 Task: Find a hotel in Laem Sing, Thailand, for 1 guest from 6th to 10th September, with a price range of ₹9000 to ₹17000 and 1 bedroom.
Action: Mouse moved to (565, 126)
Screenshot: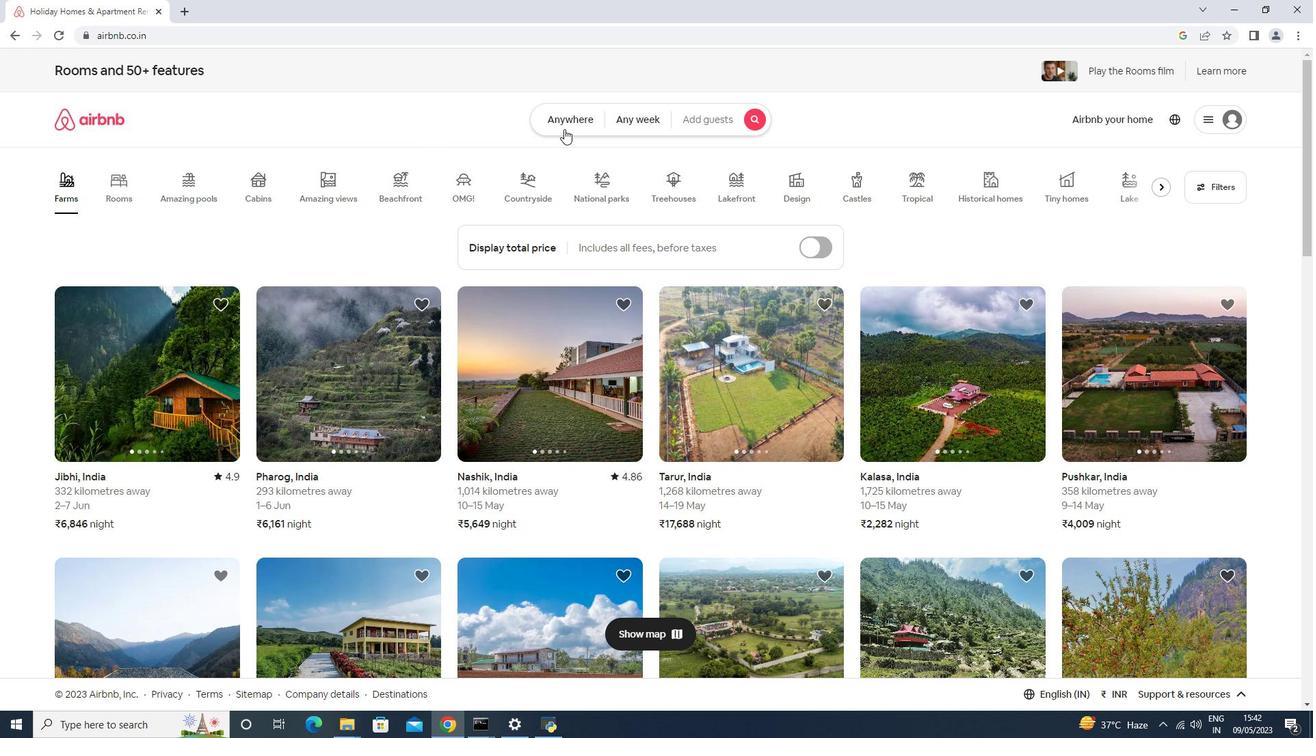 
Action: Mouse pressed left at (565, 126)
Screenshot: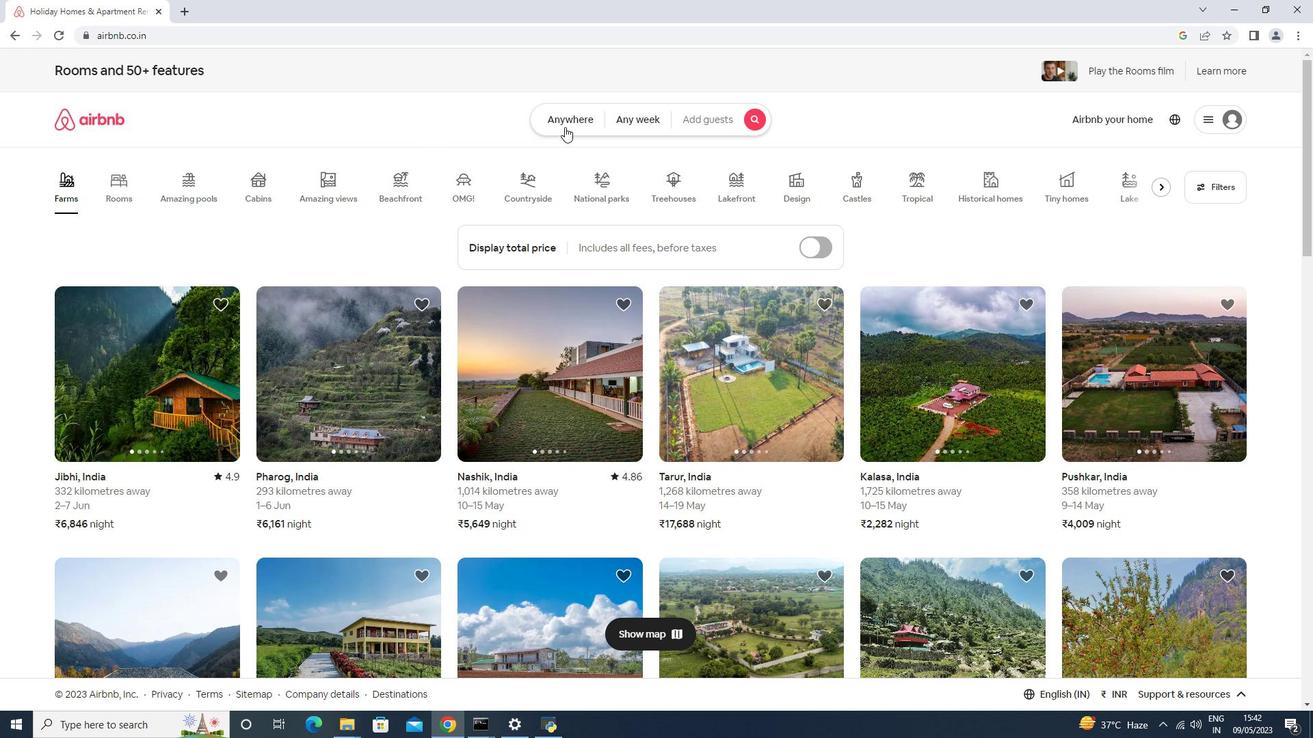
Action: Mouse moved to (435, 175)
Screenshot: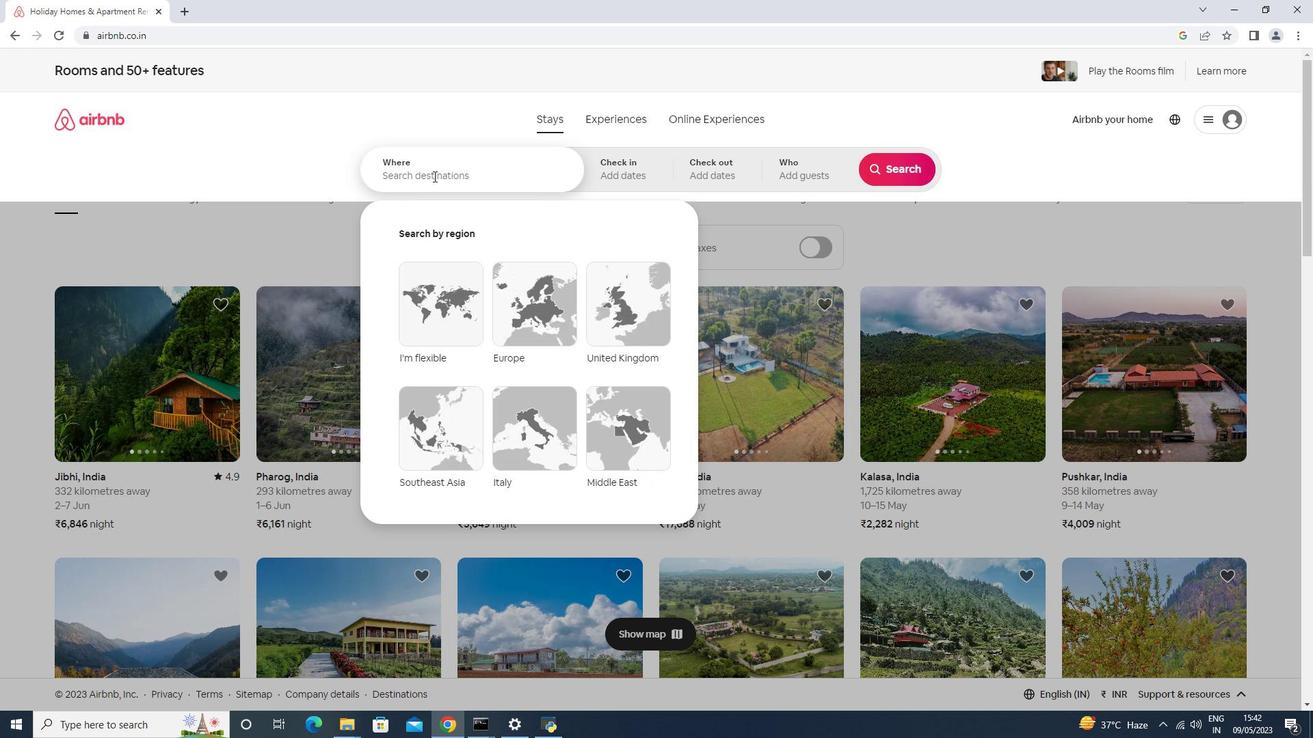 
Action: Mouse pressed left at (435, 175)
Screenshot: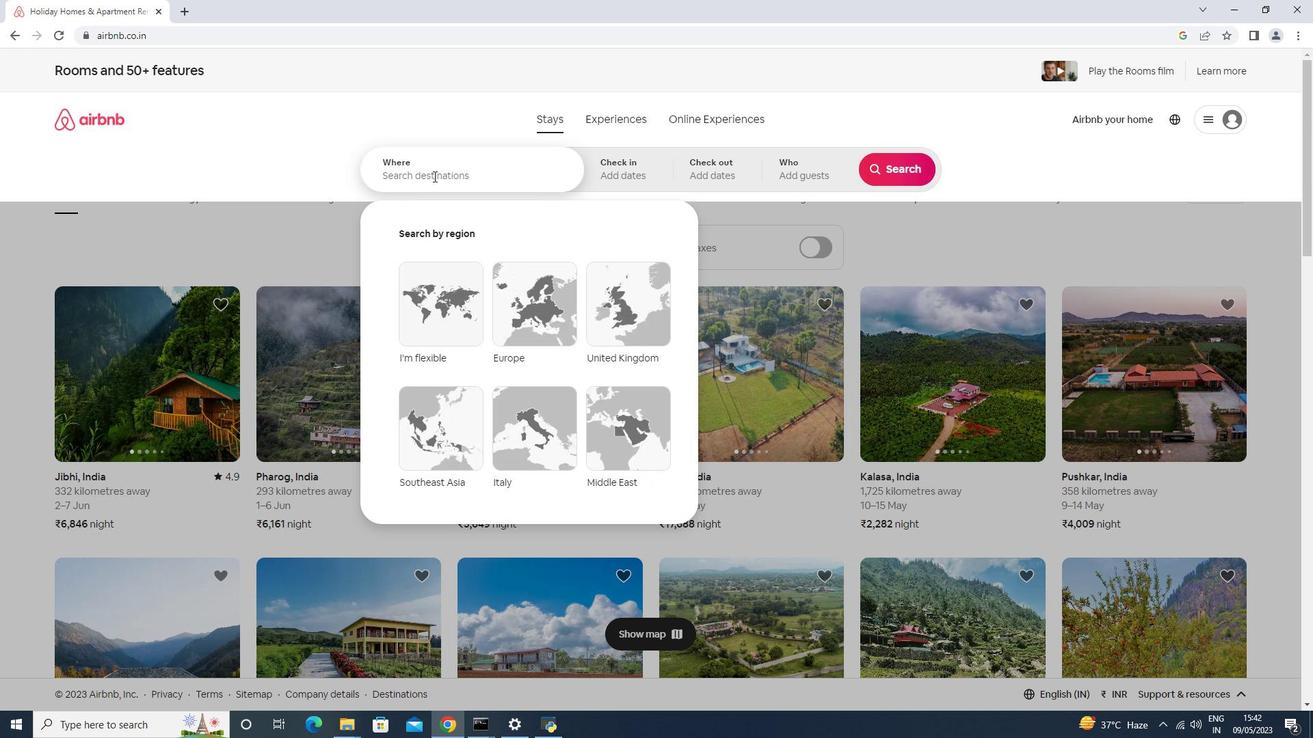 
Action: Key pressed <Key.shift>Leam<Key.space>sin,<Key.space><Key.shift>TH<Key.backspace>hailand<Key.enter>
Screenshot: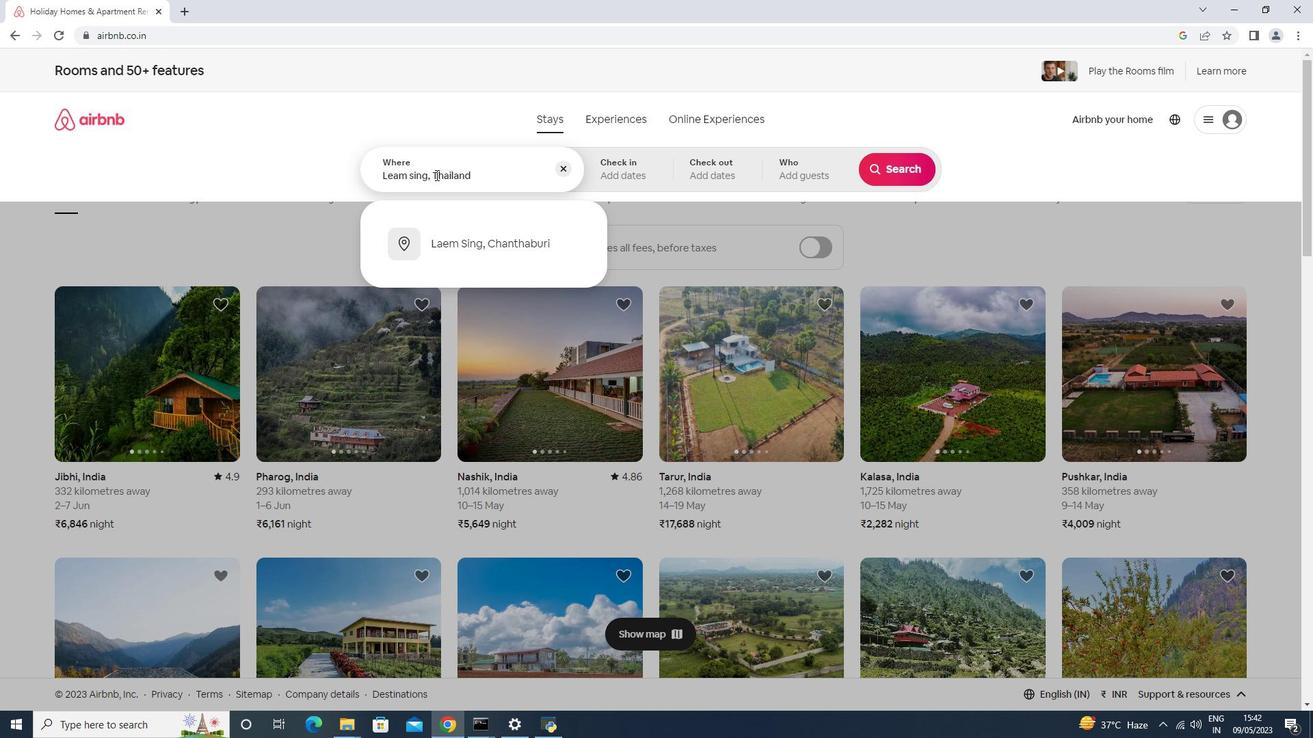 
Action: Mouse moved to (894, 281)
Screenshot: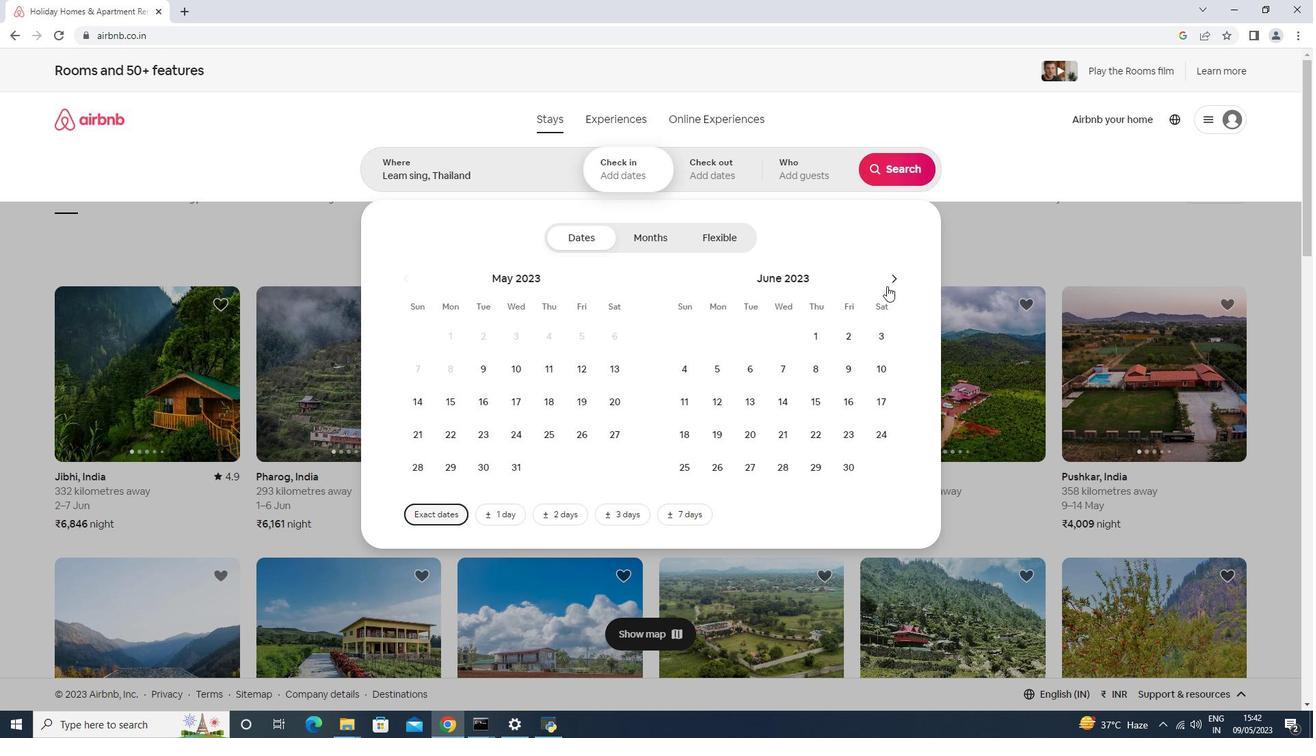 
Action: Mouse pressed left at (894, 281)
Screenshot: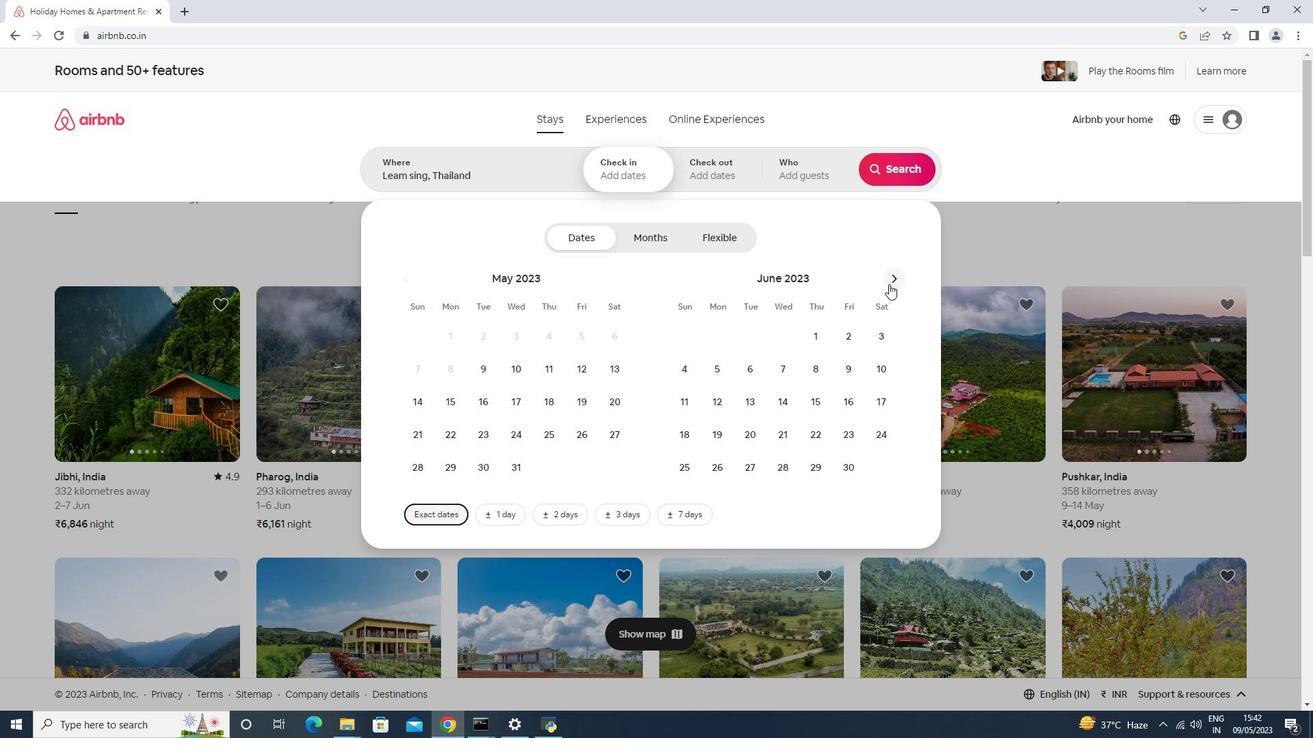 
Action: Mouse pressed left at (894, 281)
Screenshot: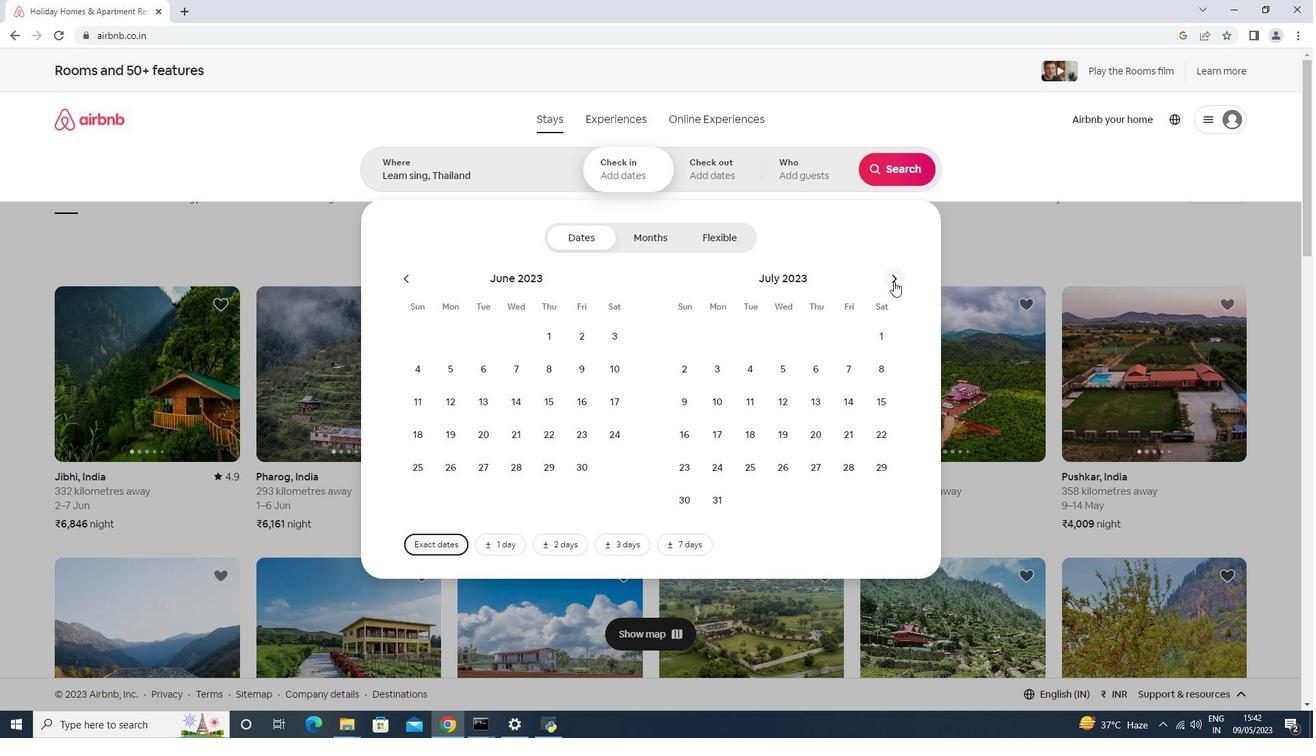 
Action: Mouse pressed left at (894, 281)
Screenshot: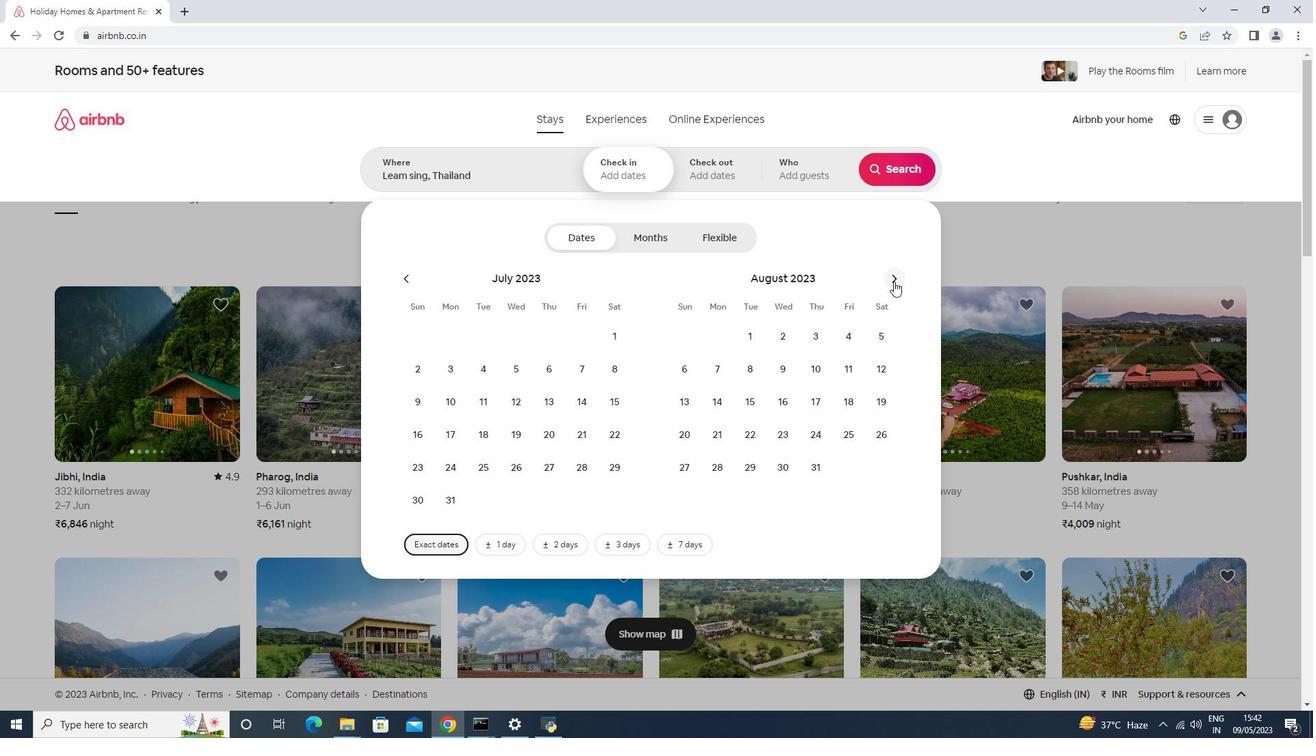 
Action: Mouse moved to (791, 370)
Screenshot: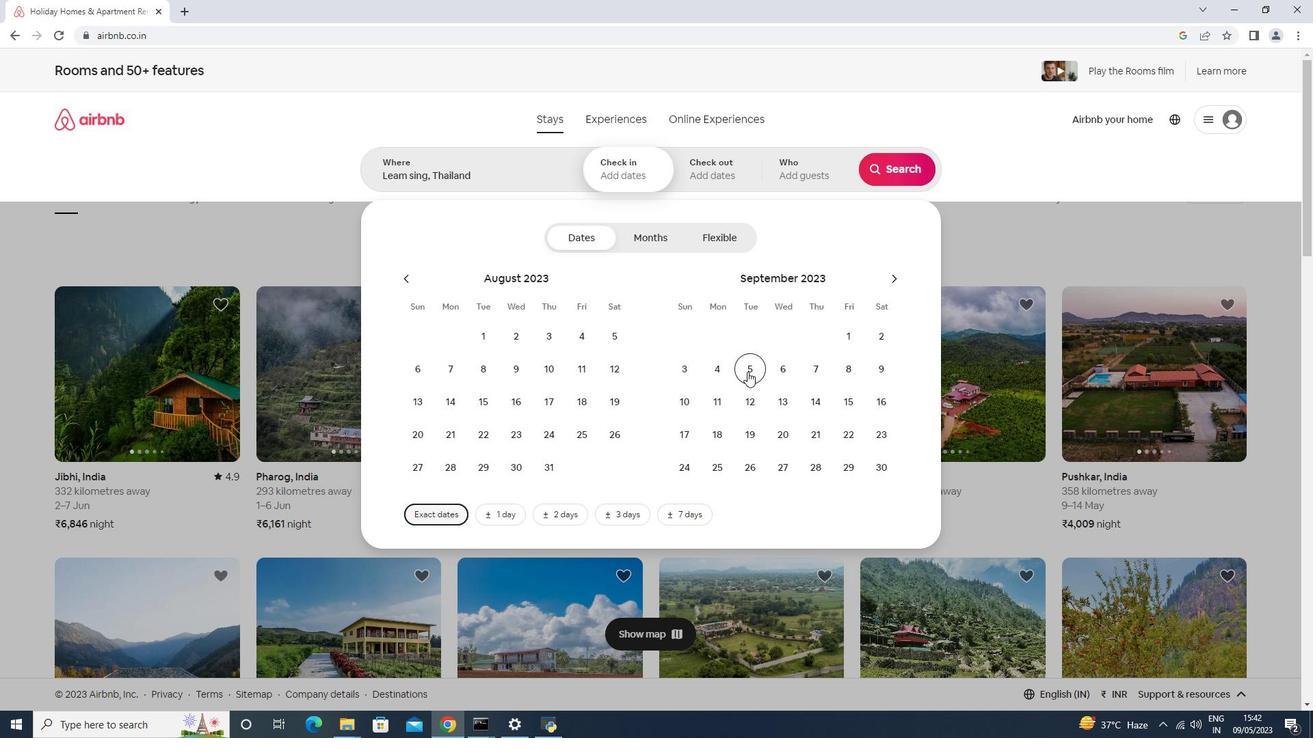 
Action: Mouse pressed left at (791, 370)
Screenshot: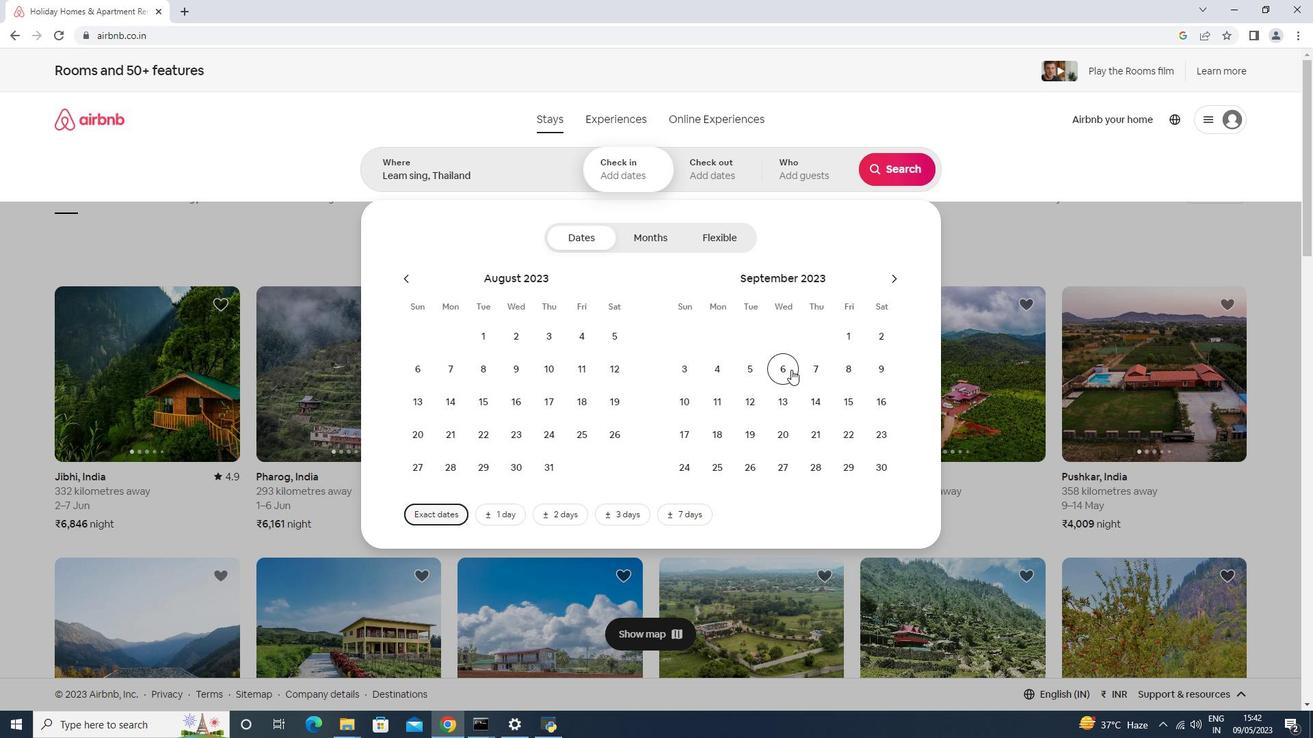 
Action: Mouse moved to (677, 405)
Screenshot: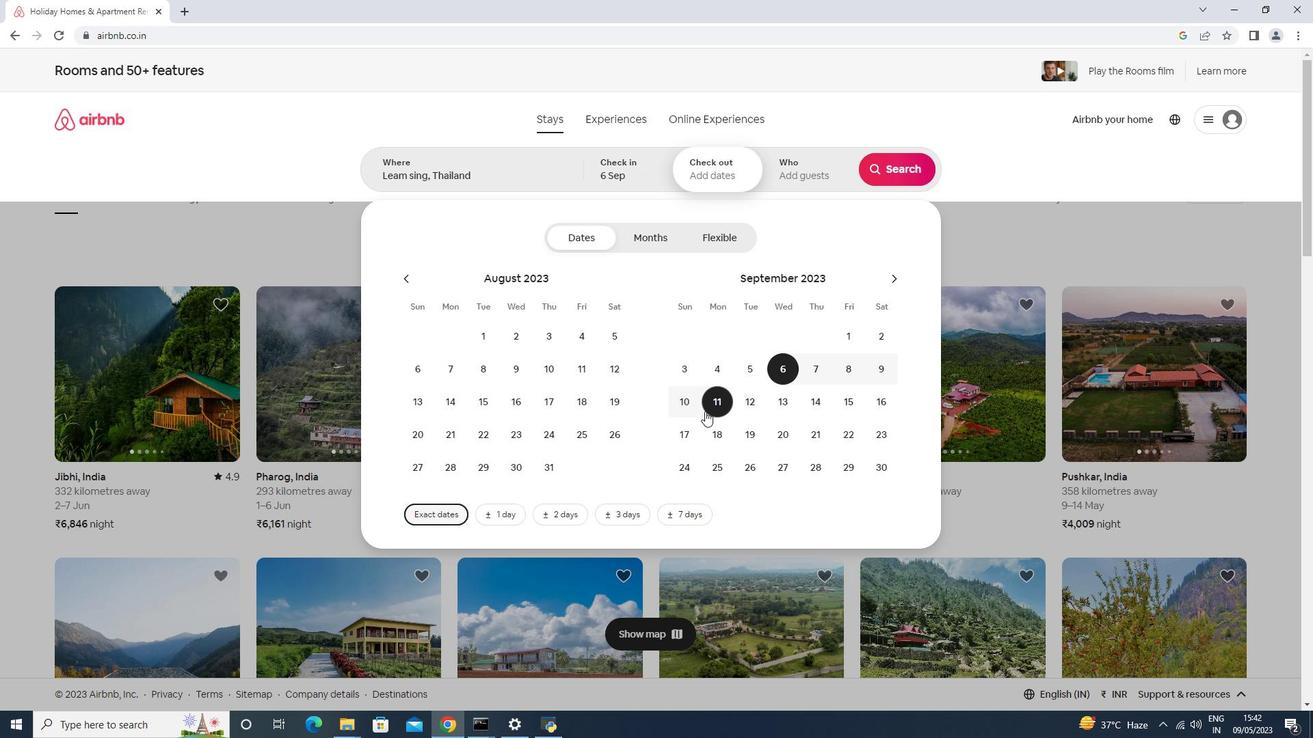 
Action: Mouse pressed left at (677, 405)
Screenshot: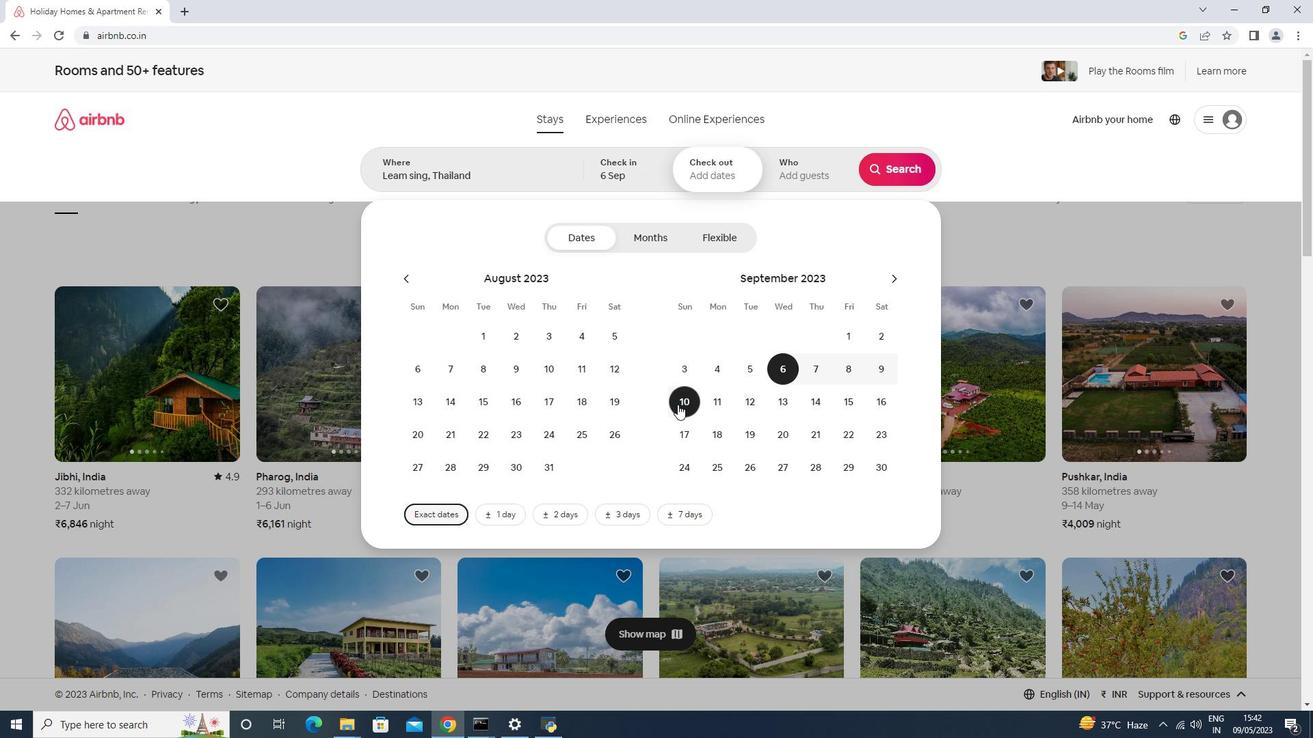 
Action: Mouse moved to (803, 184)
Screenshot: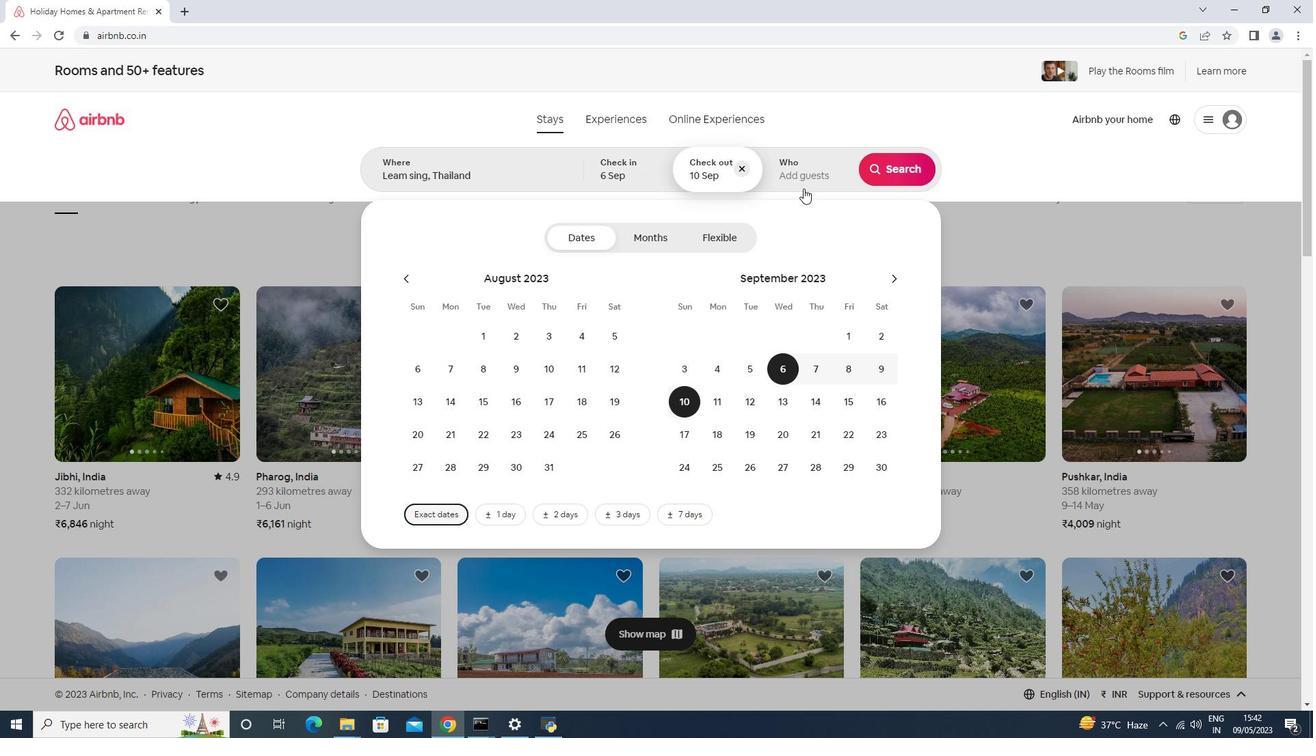 
Action: Mouse pressed left at (803, 184)
Screenshot: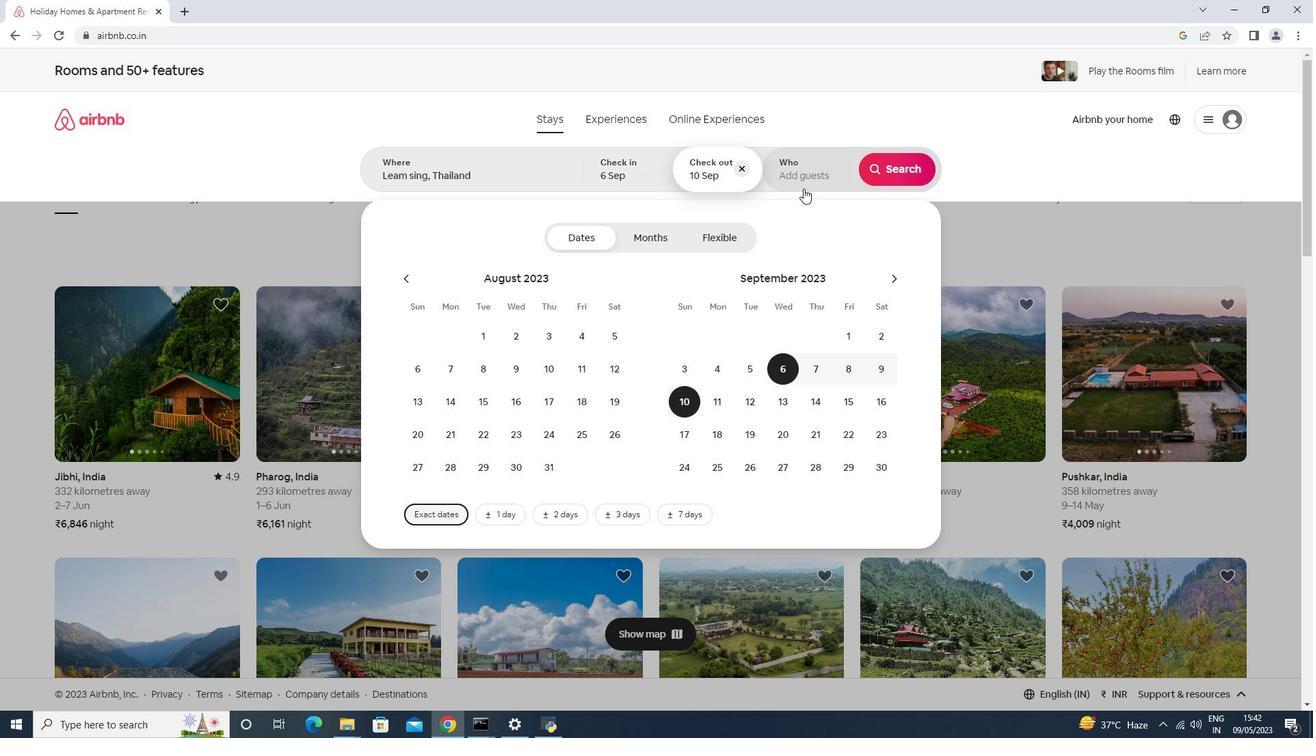 
Action: Mouse moved to (907, 244)
Screenshot: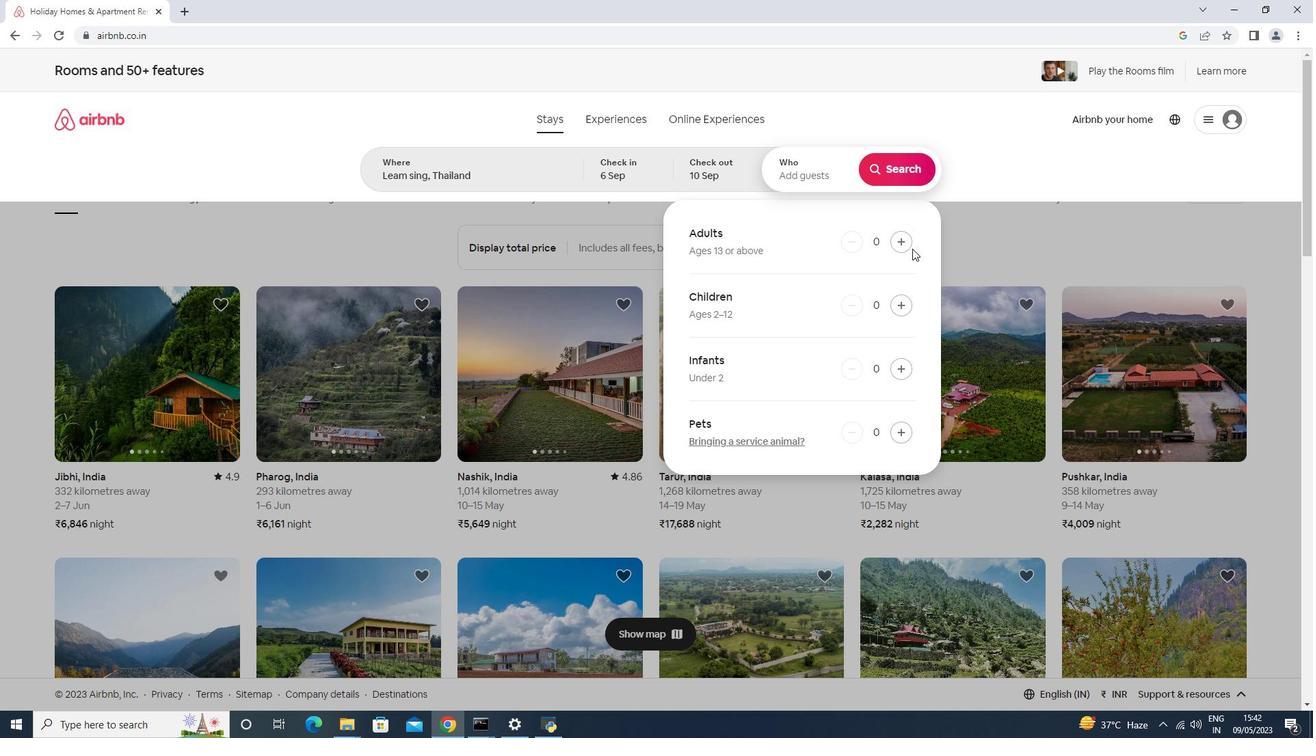 
Action: Mouse pressed left at (907, 244)
Screenshot: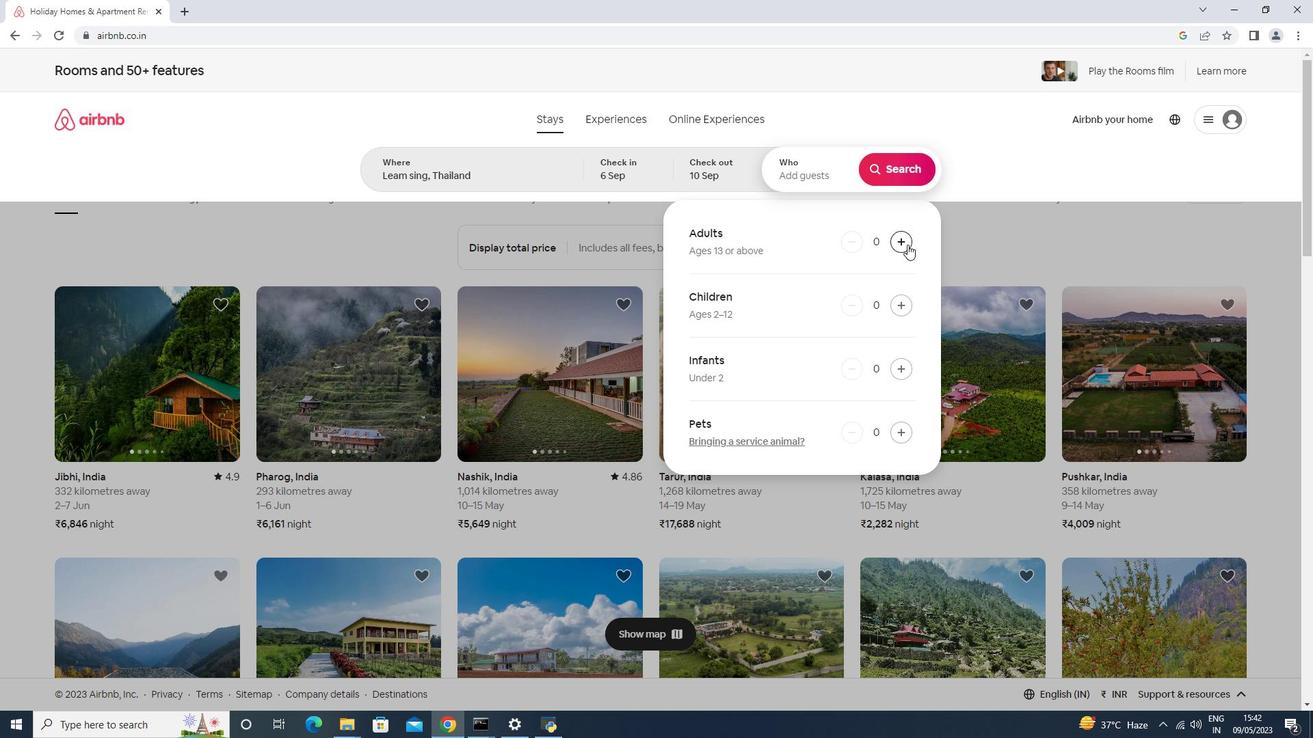 
Action: Mouse moved to (915, 175)
Screenshot: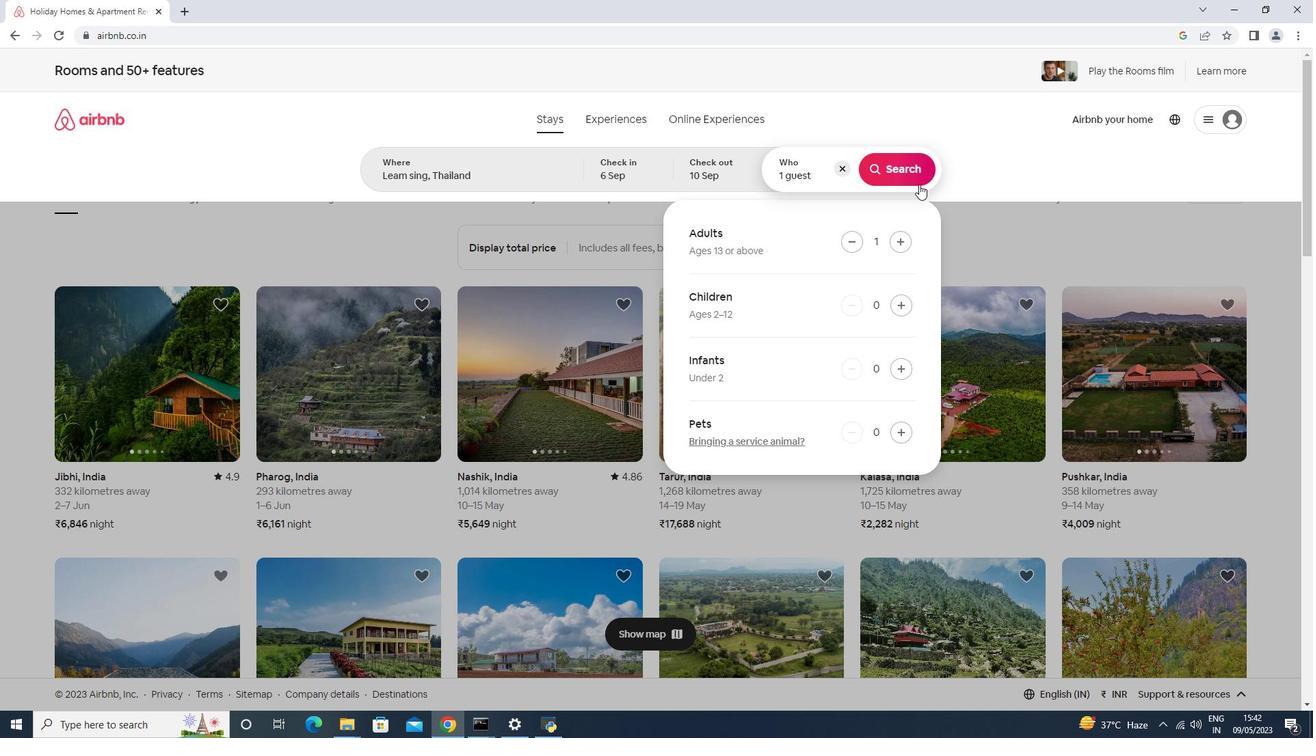 
Action: Mouse pressed left at (915, 175)
Screenshot: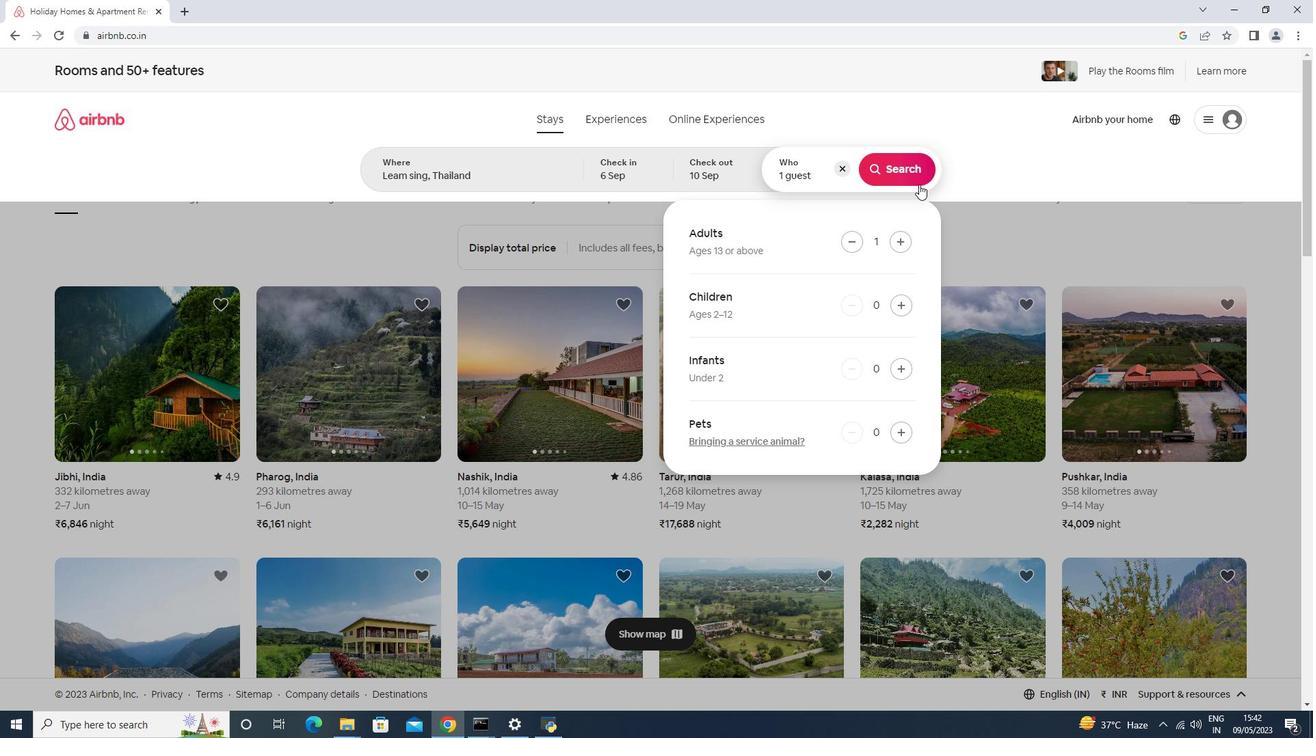 
Action: Mouse moved to (1241, 123)
Screenshot: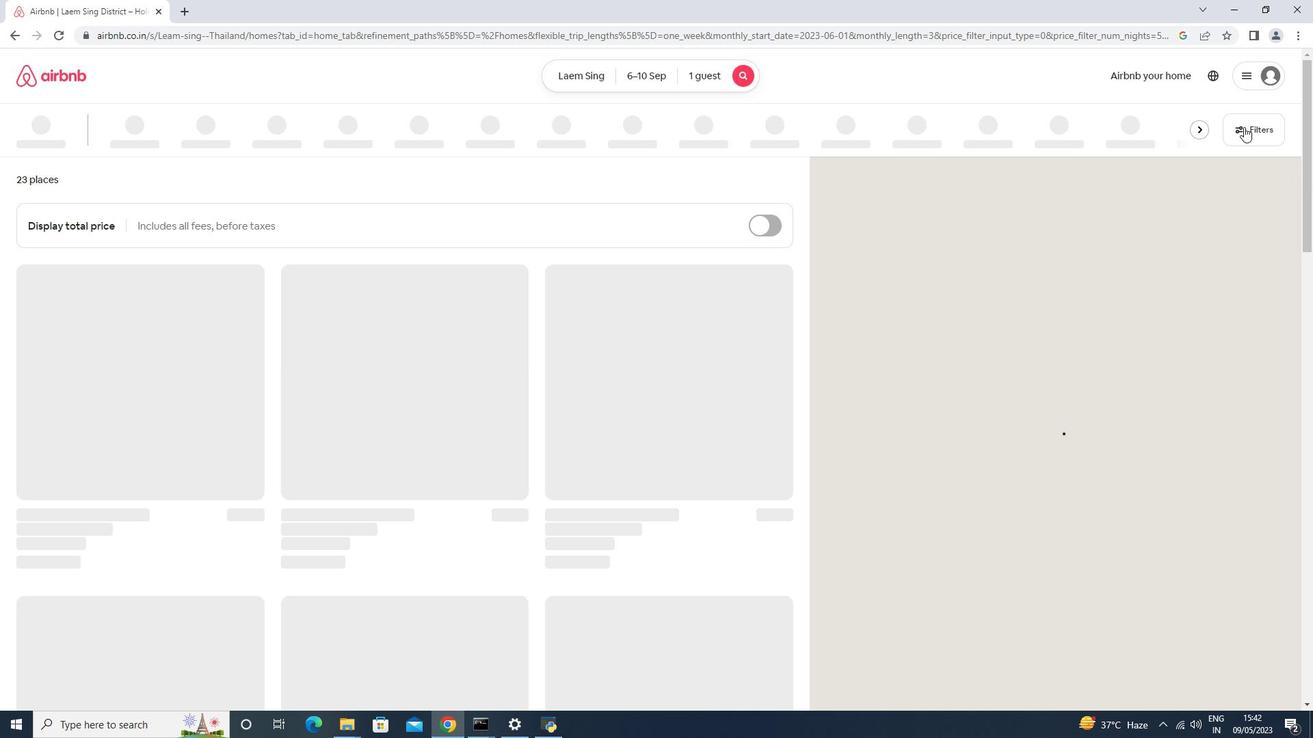 
Action: Mouse pressed left at (1241, 123)
Screenshot: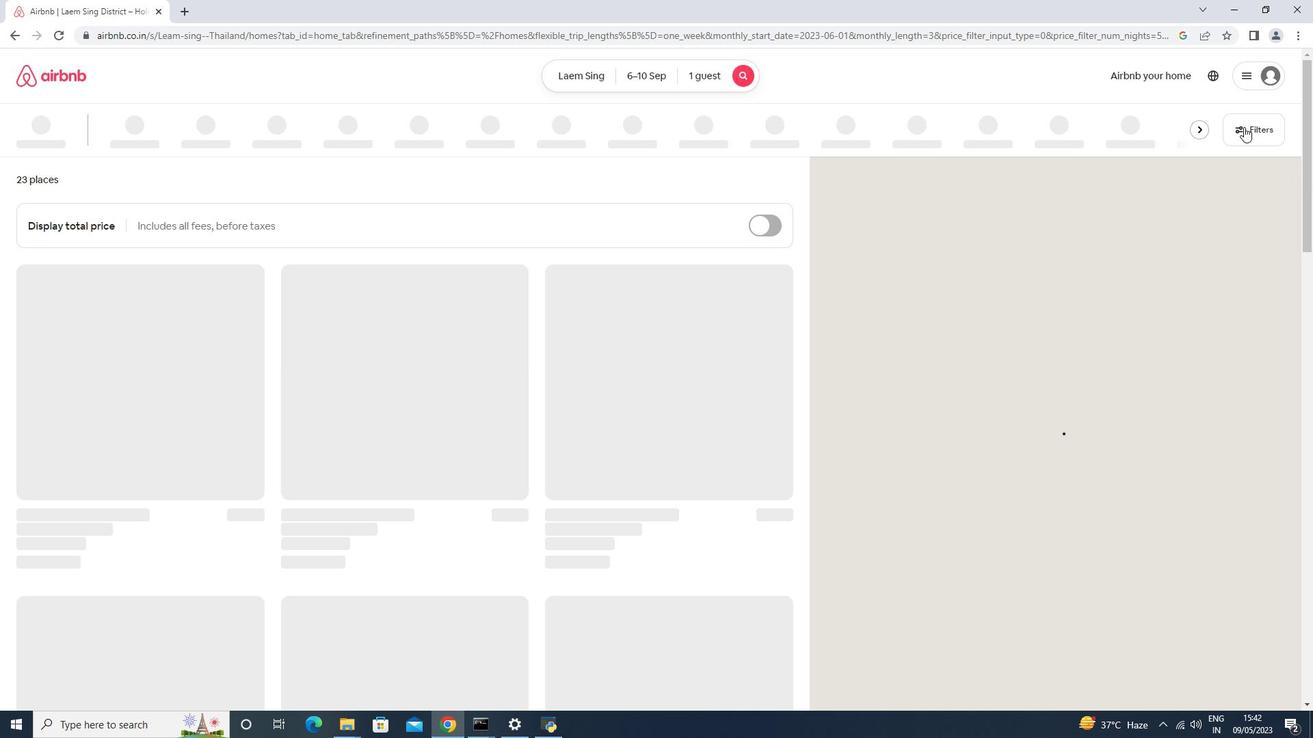 
Action: Mouse moved to (538, 459)
Screenshot: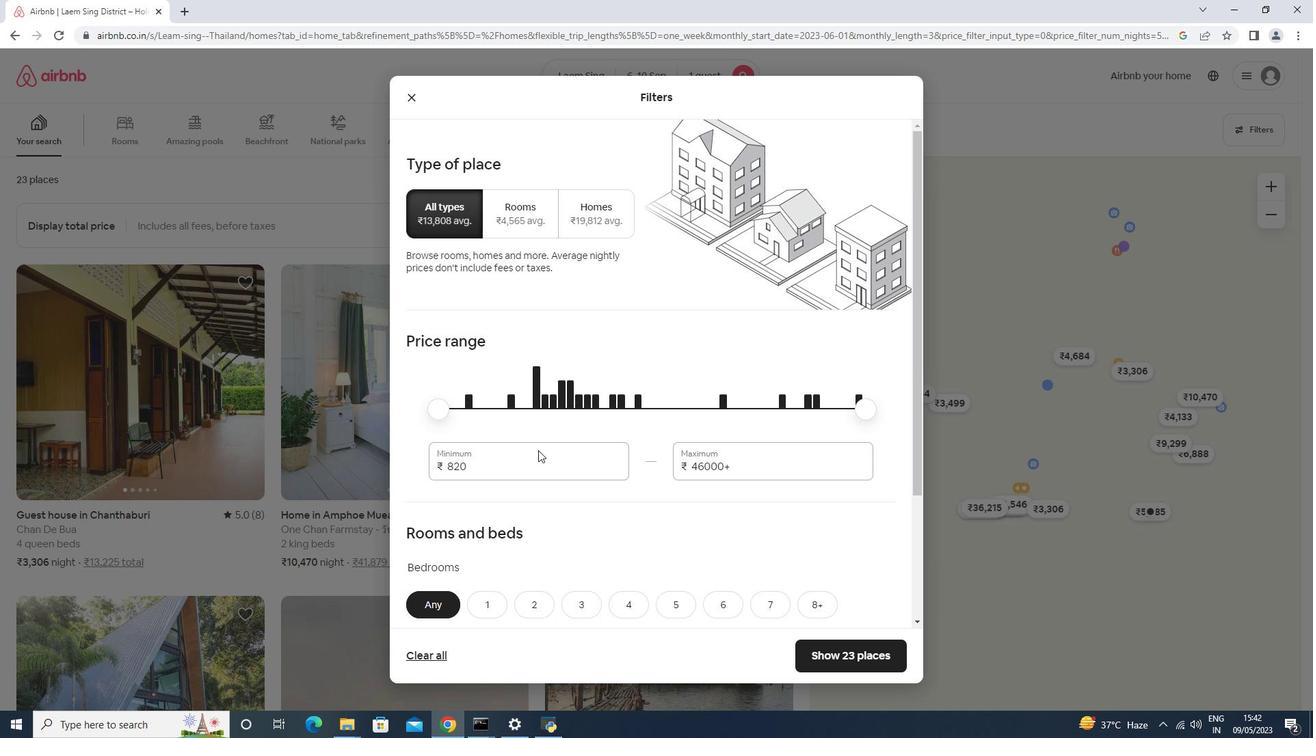 
Action: Mouse pressed left at (538, 459)
Screenshot: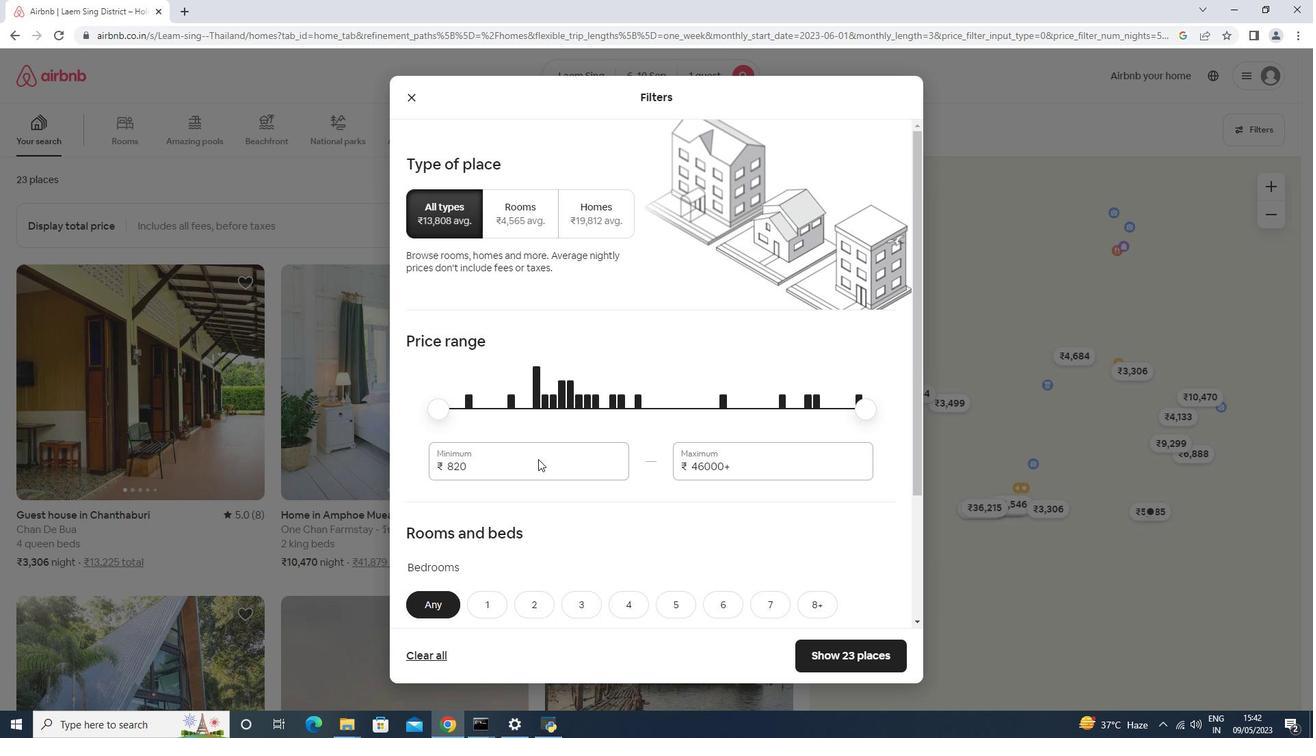 
Action: Mouse moved to (529, 456)
Screenshot: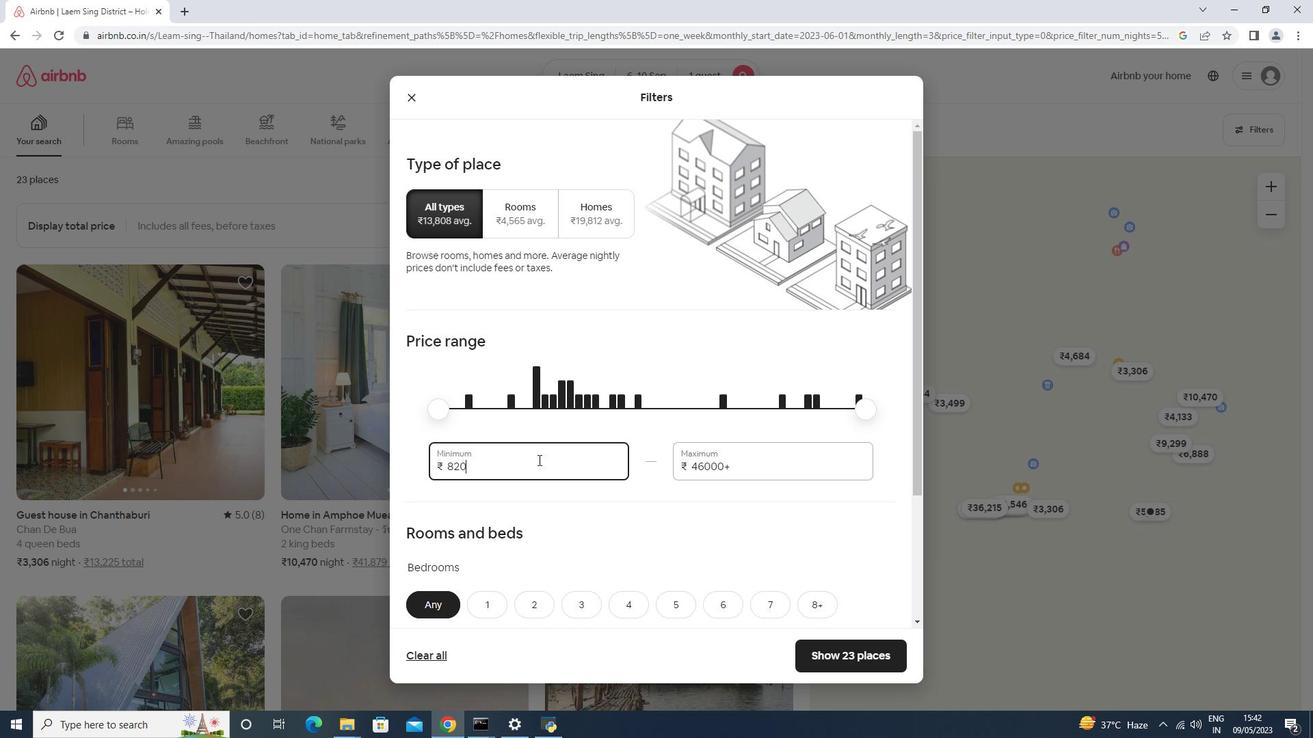 
Action: Key pressed <Key.backspace><Key.backspace><Key.backspace>9000<Key.tab>17000
Screenshot: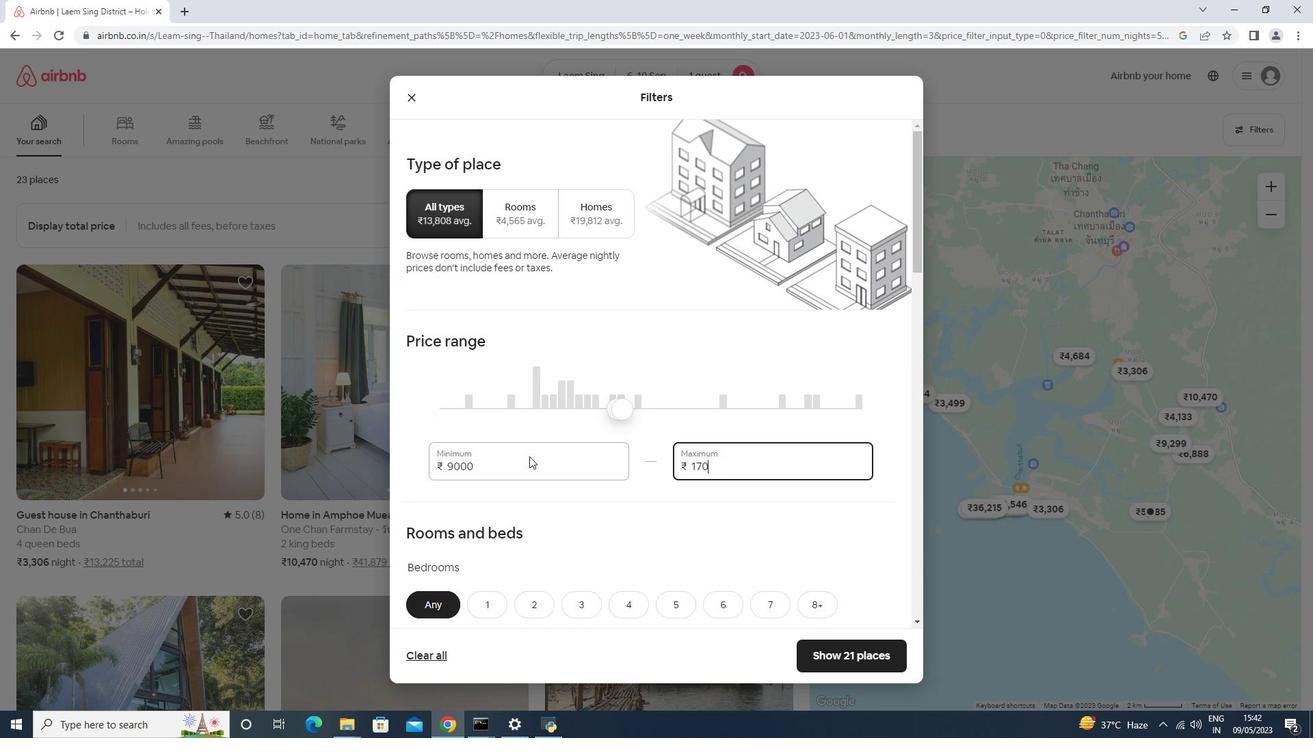 
Action: Mouse moved to (529, 456)
Screenshot: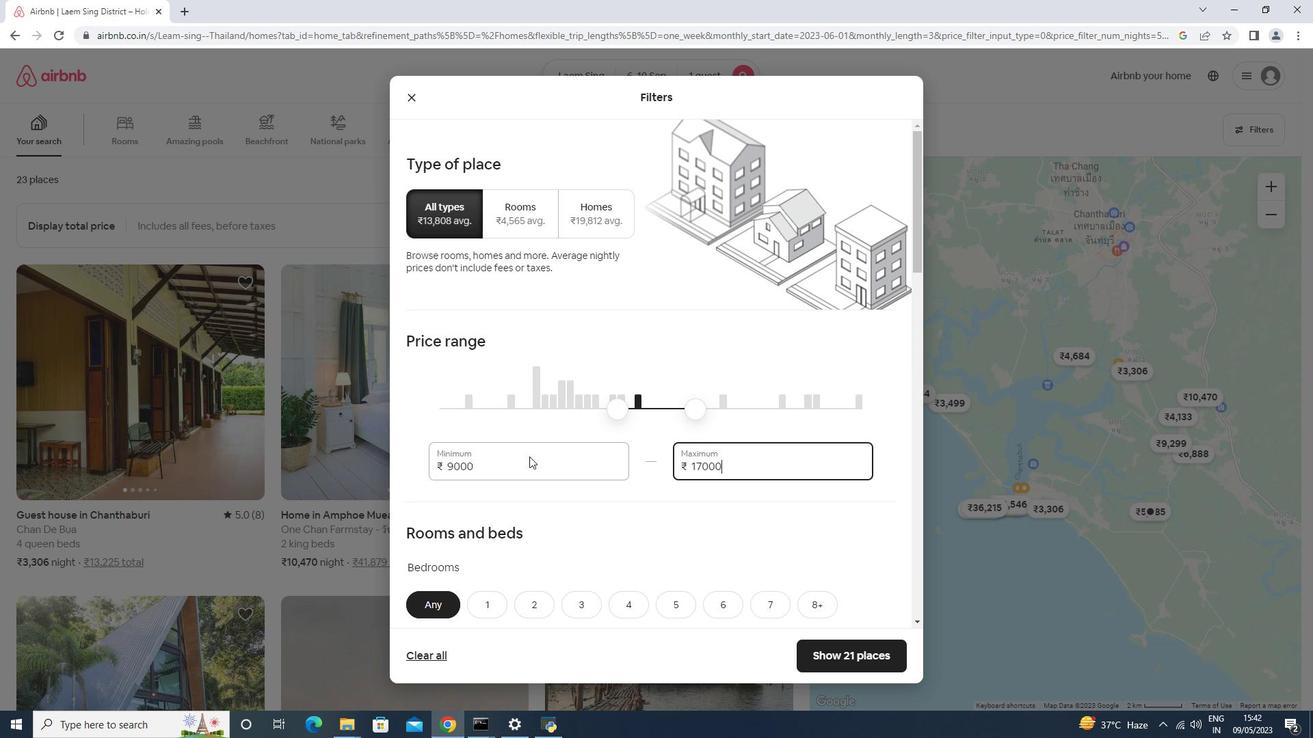
Action: Mouse scrolled (554, 446) with delta (0, 0)
Screenshot: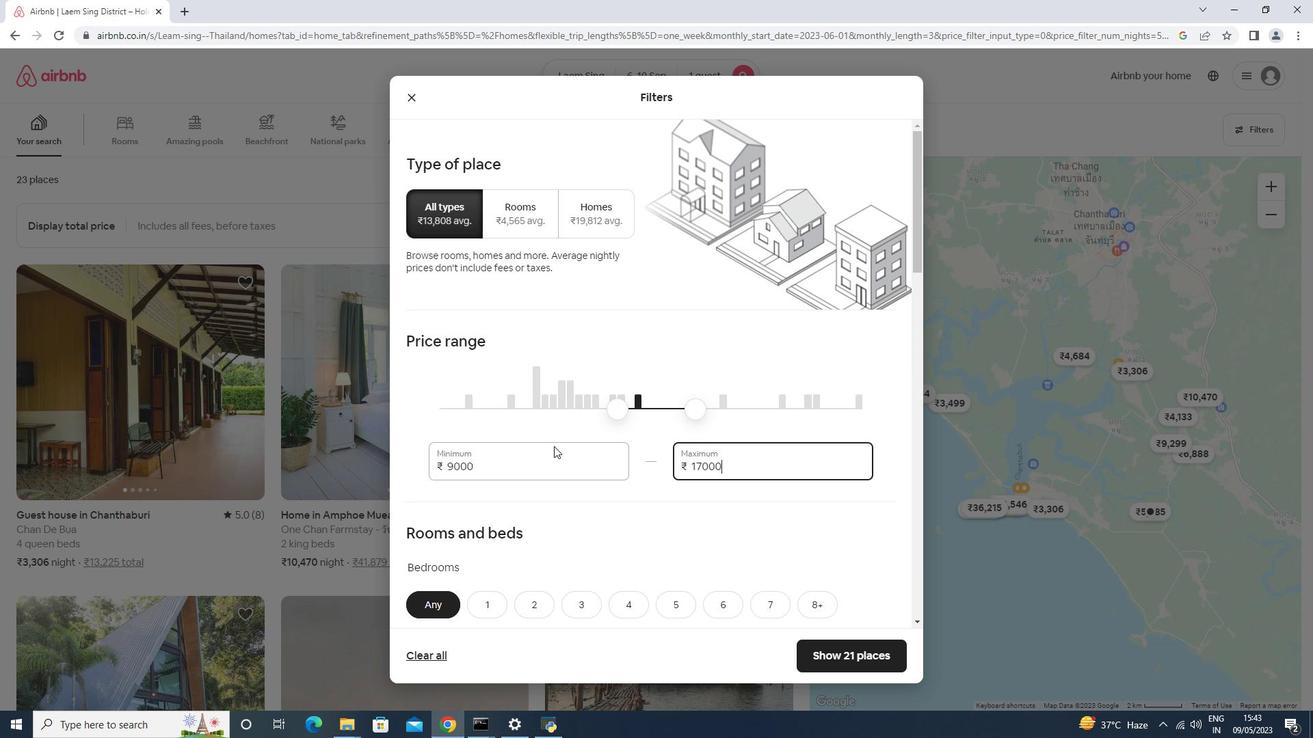 
Action: Mouse scrolled (554, 446) with delta (0, 0)
Screenshot: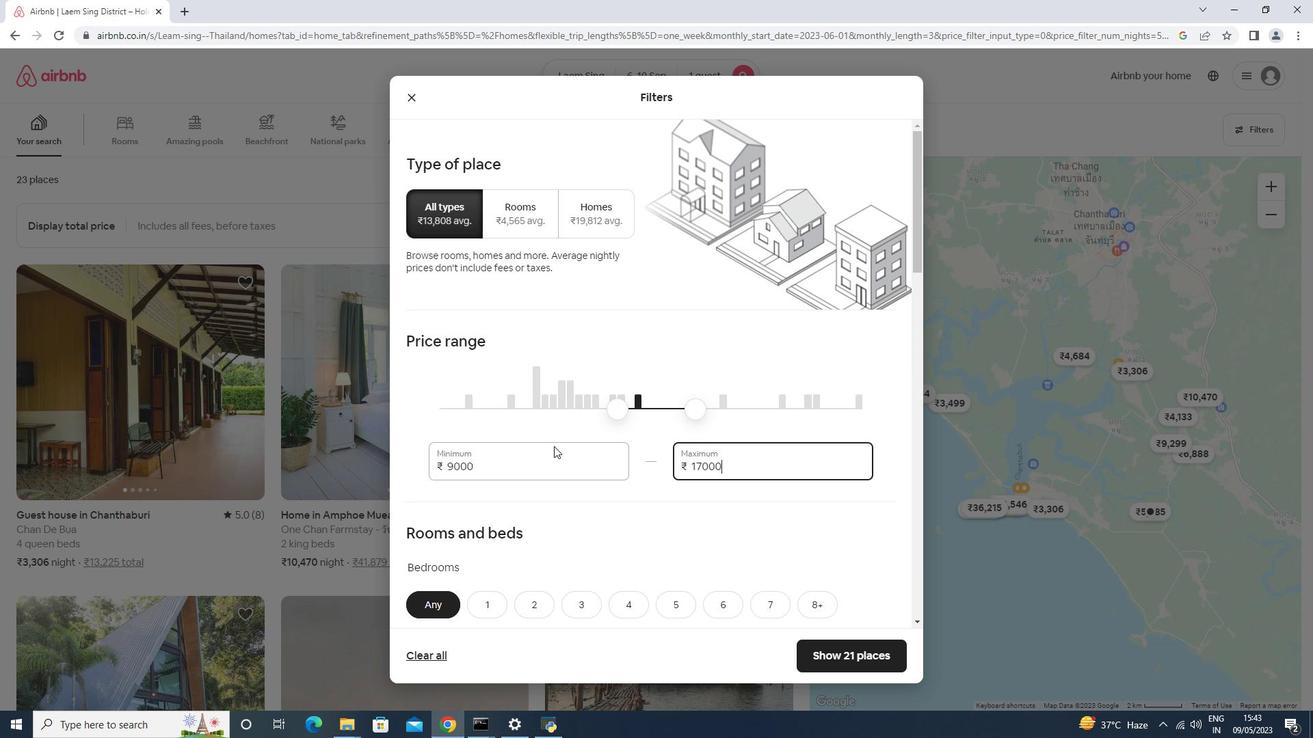 
Action: Mouse scrolled (554, 446) with delta (0, 0)
Screenshot: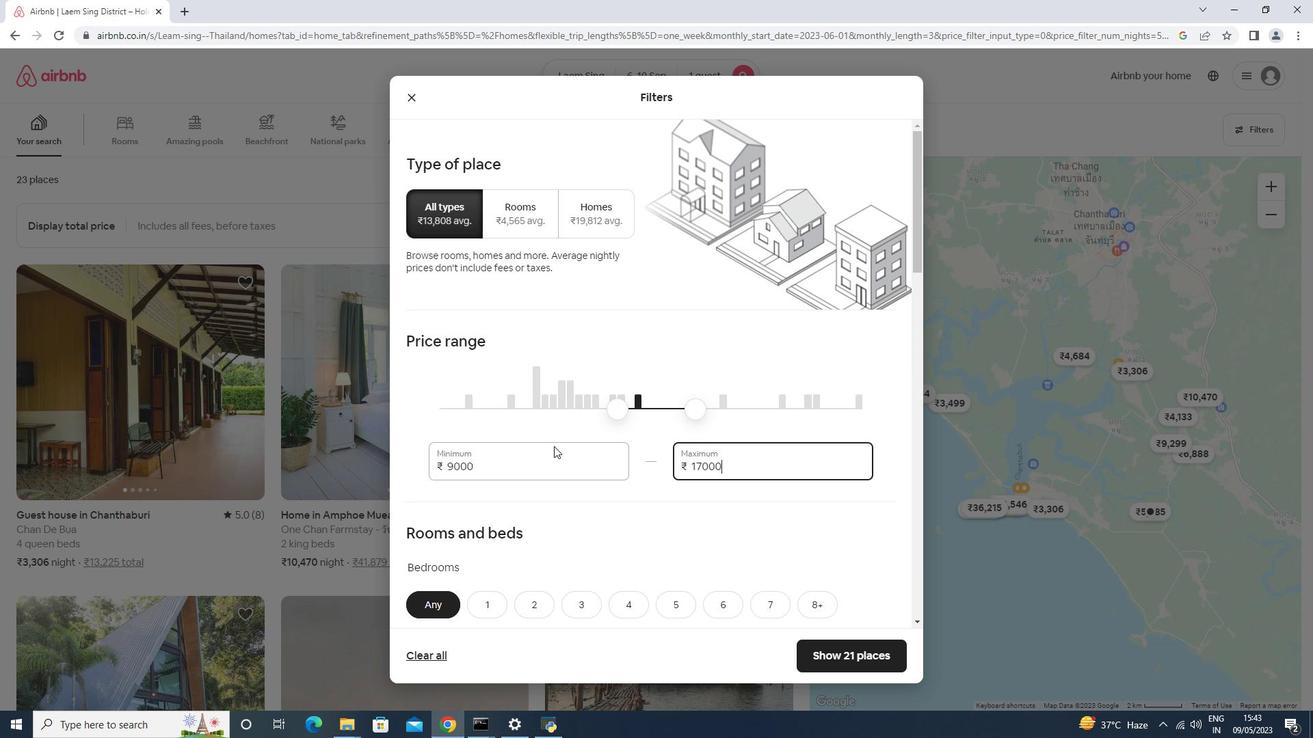 
Action: Mouse scrolled (554, 446) with delta (0, 0)
Screenshot: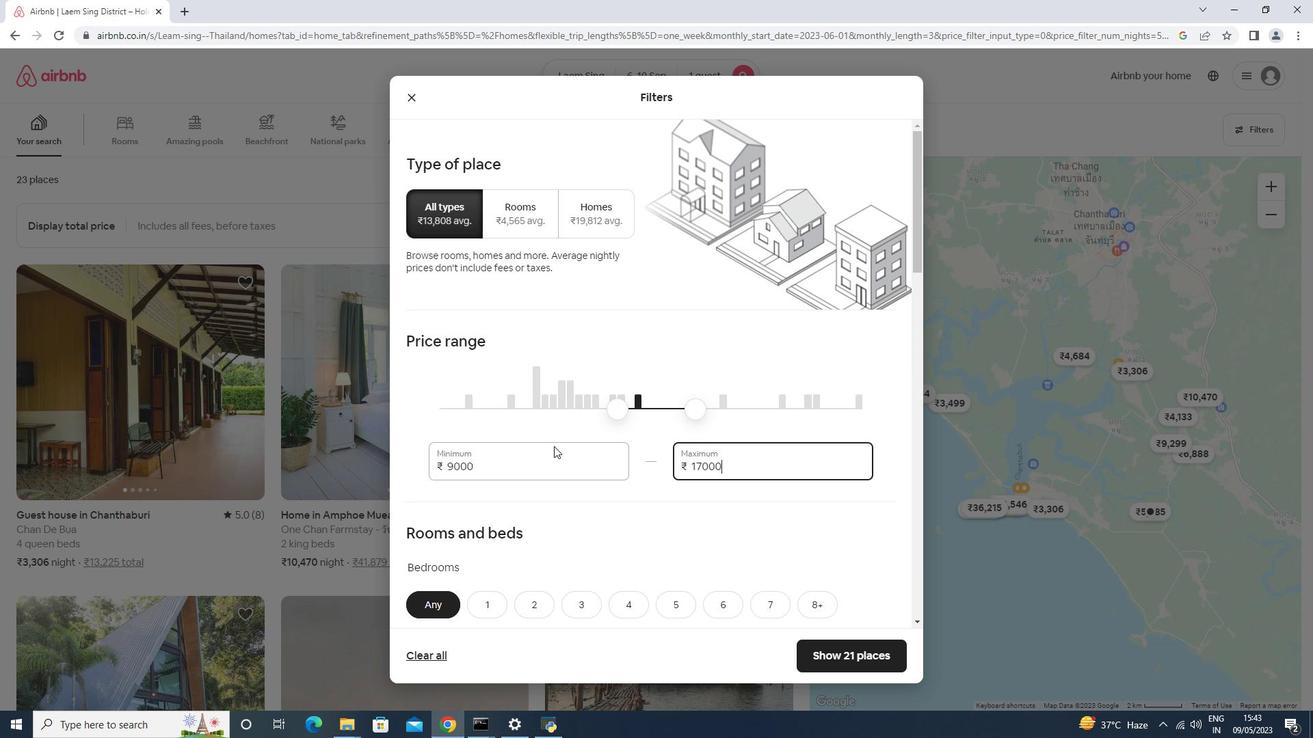 
Action: Mouse moved to (493, 272)
Screenshot: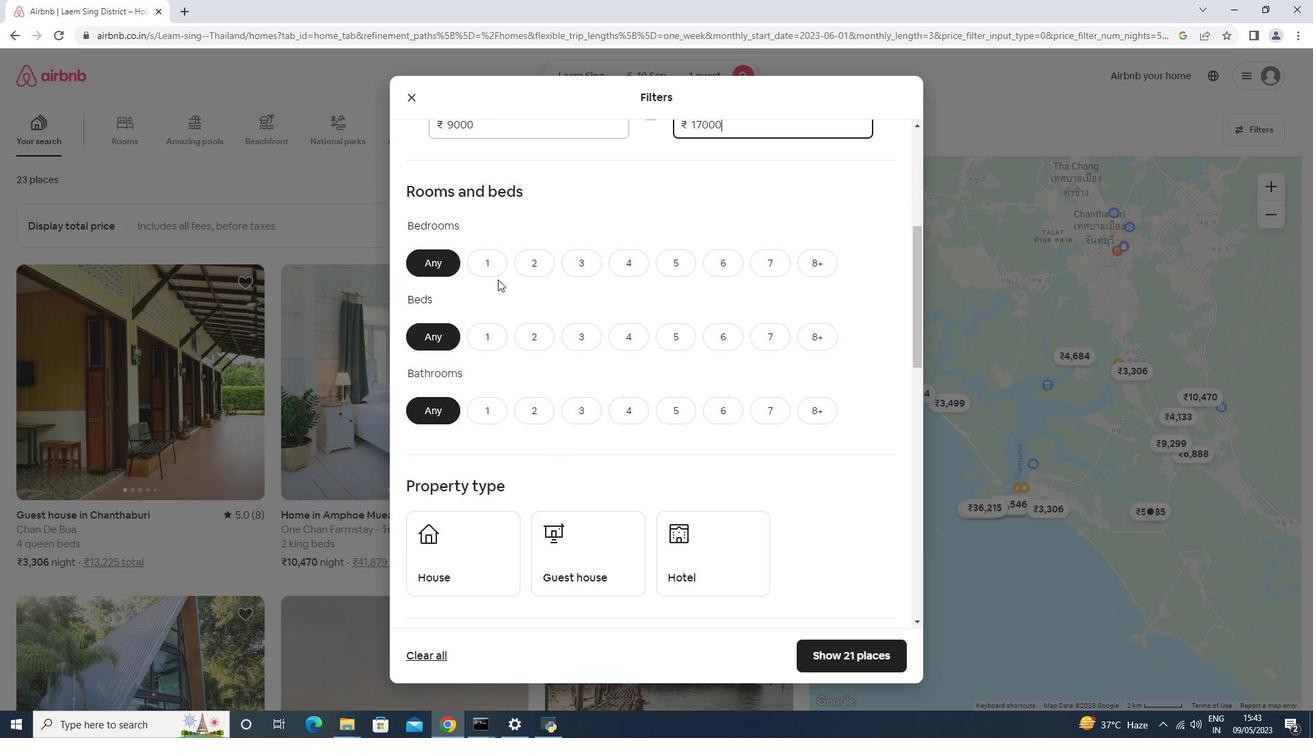 
Action: Mouse pressed left at (493, 272)
Screenshot: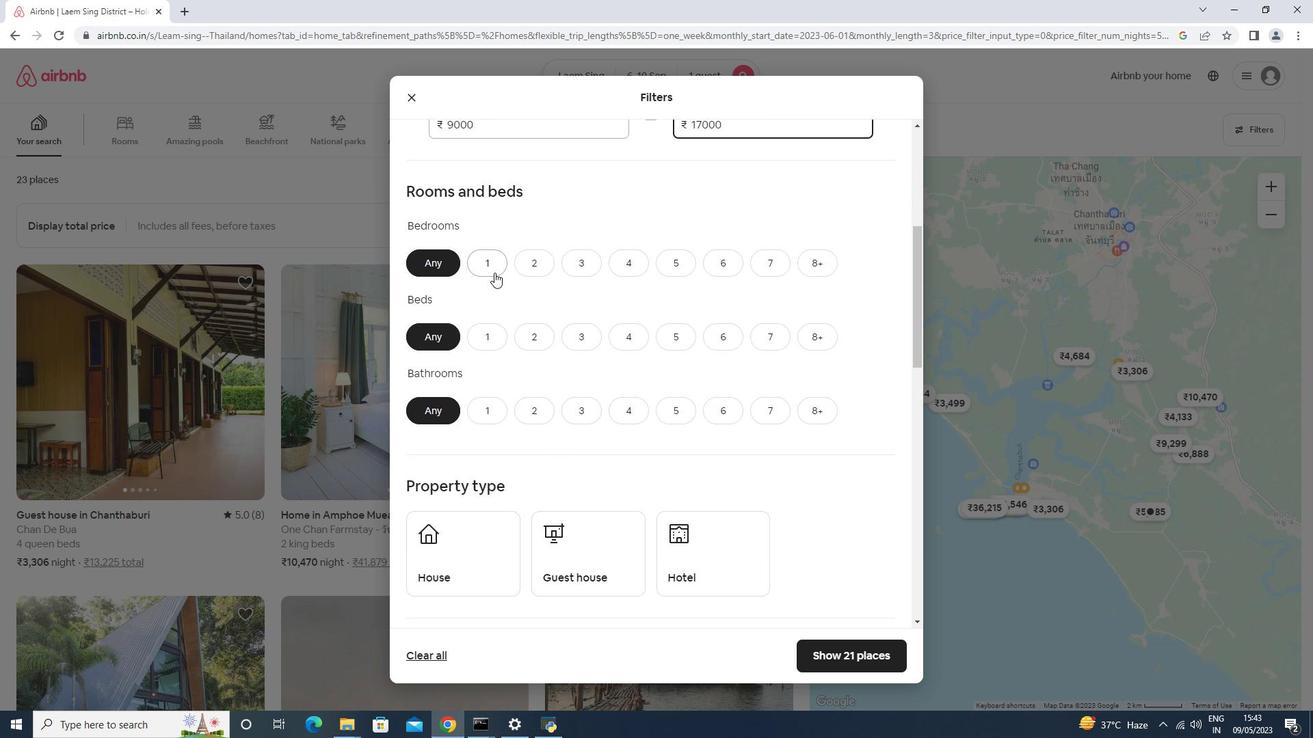 
Action: Mouse moved to (491, 335)
Screenshot: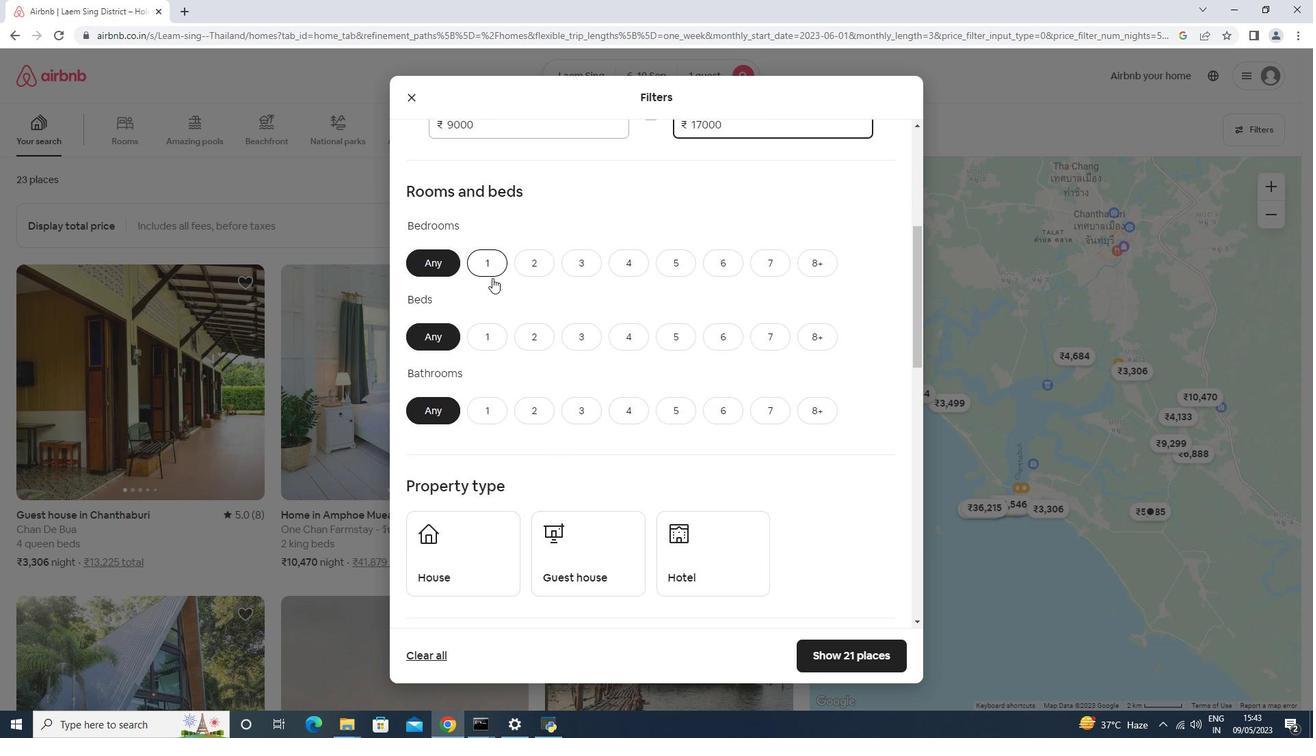 
Action: Mouse pressed left at (491, 335)
Screenshot: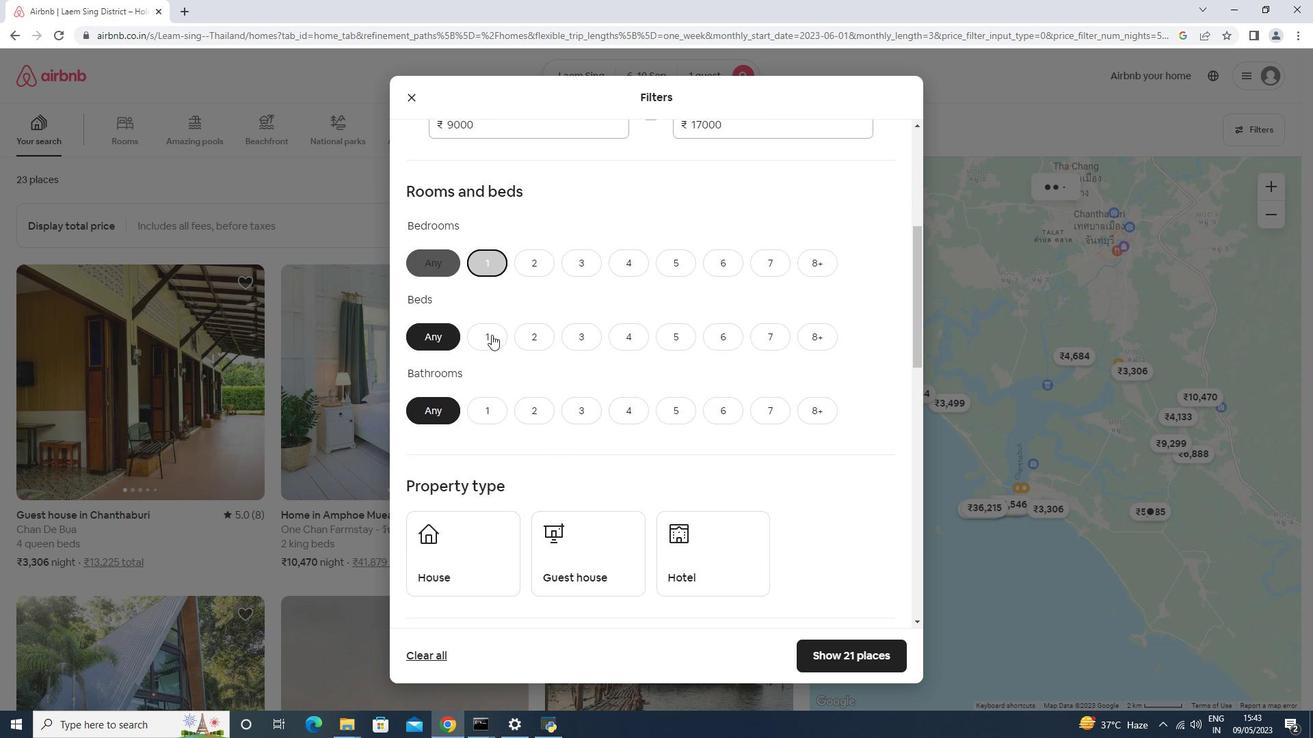 
Action: Mouse moved to (492, 401)
Screenshot: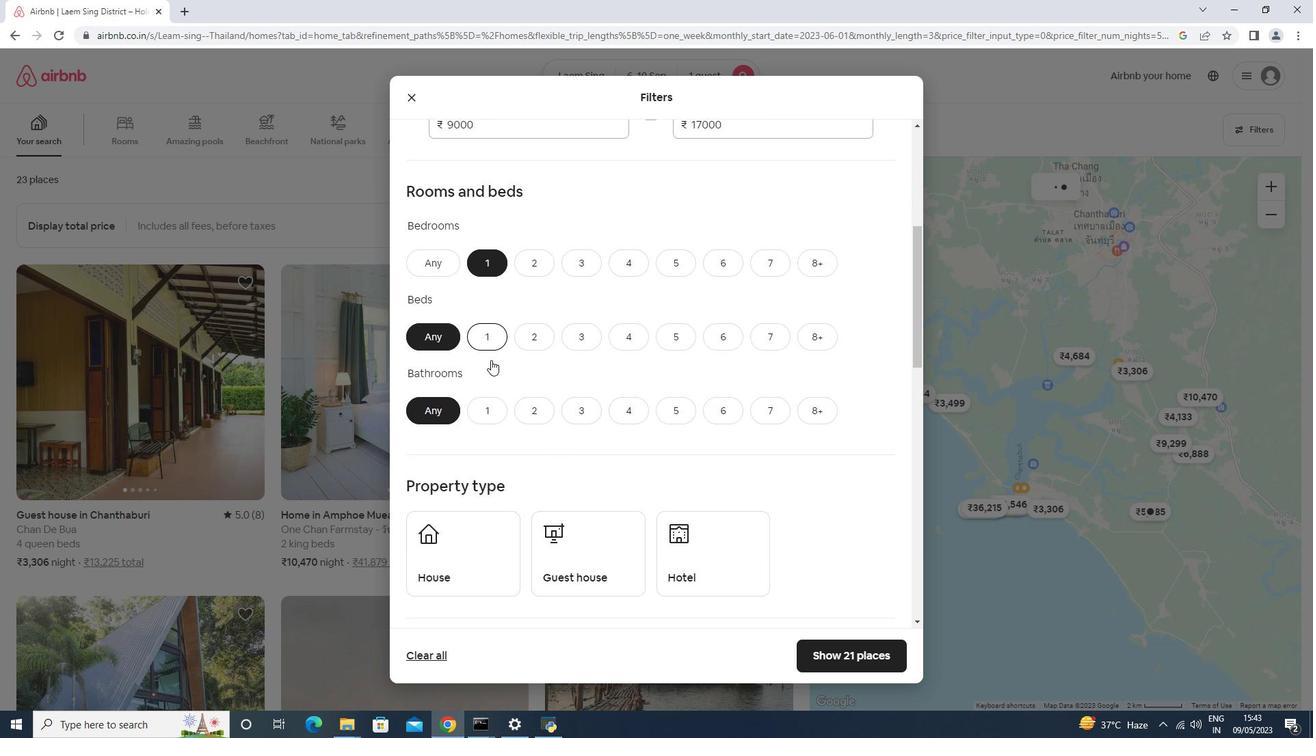 
Action: Mouse pressed left at (492, 401)
Screenshot: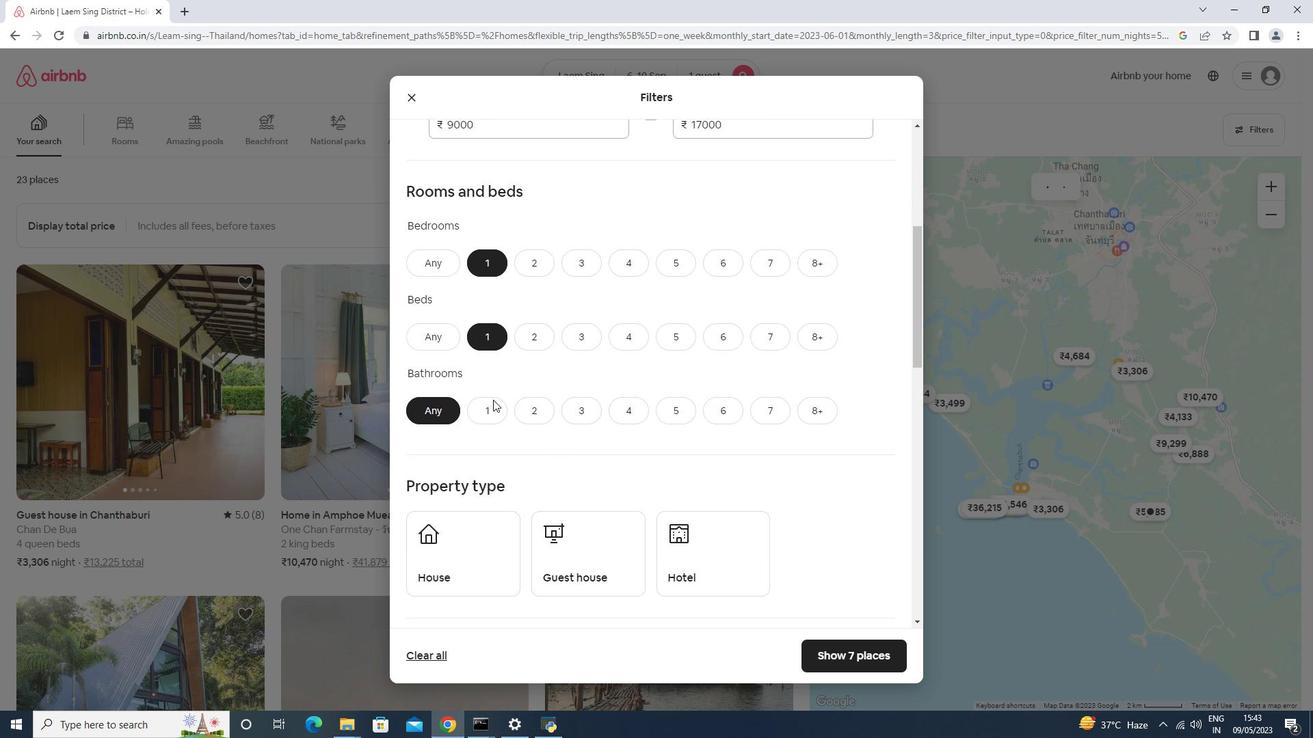 
Action: Mouse moved to (500, 387)
Screenshot: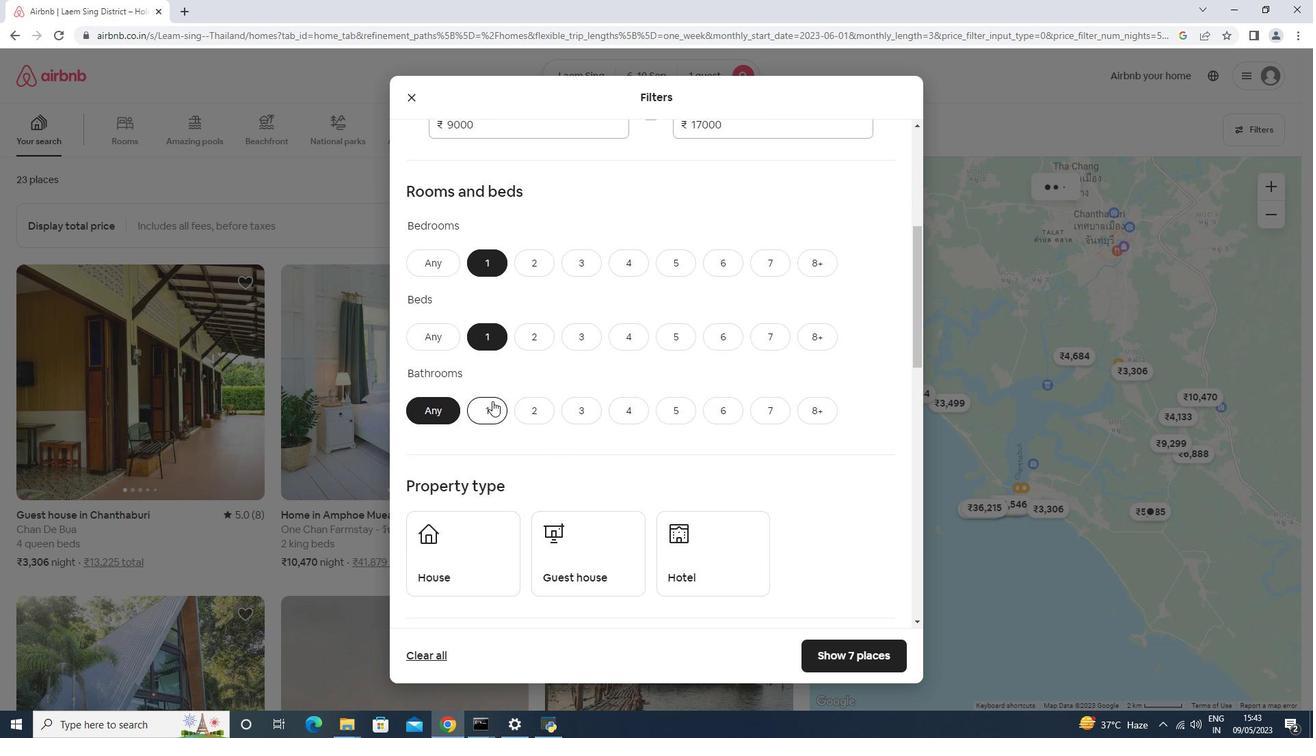 
Action: Mouse scrolled (500, 387) with delta (0, 0)
Screenshot: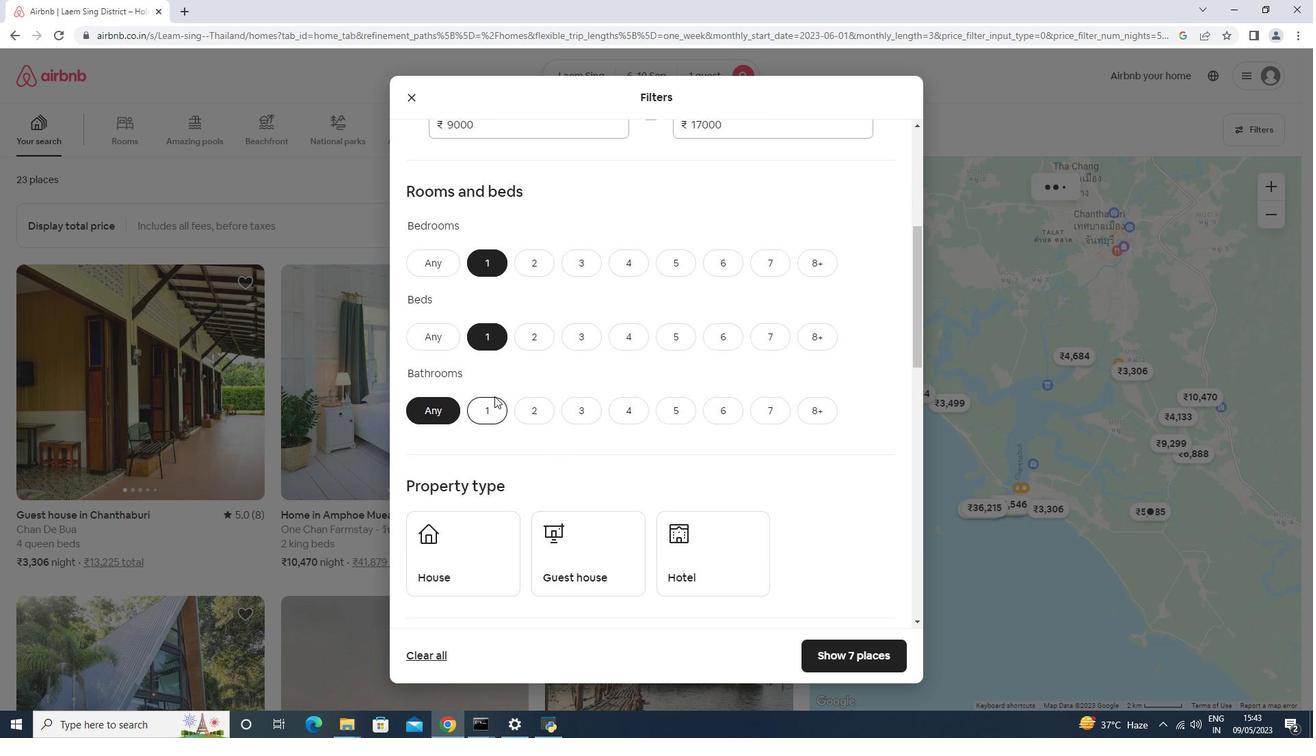 
Action: Mouse scrolled (500, 387) with delta (0, 0)
Screenshot: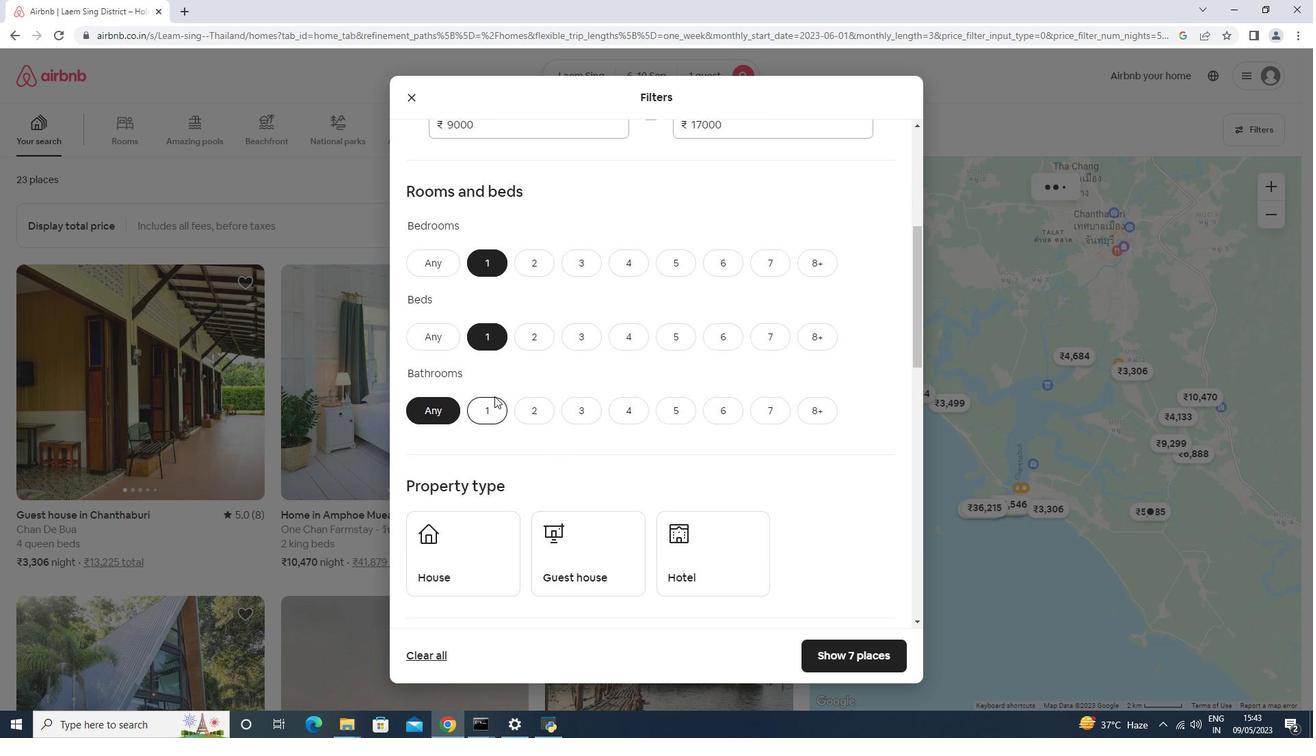 
Action: Mouse scrolled (500, 387) with delta (0, 0)
Screenshot: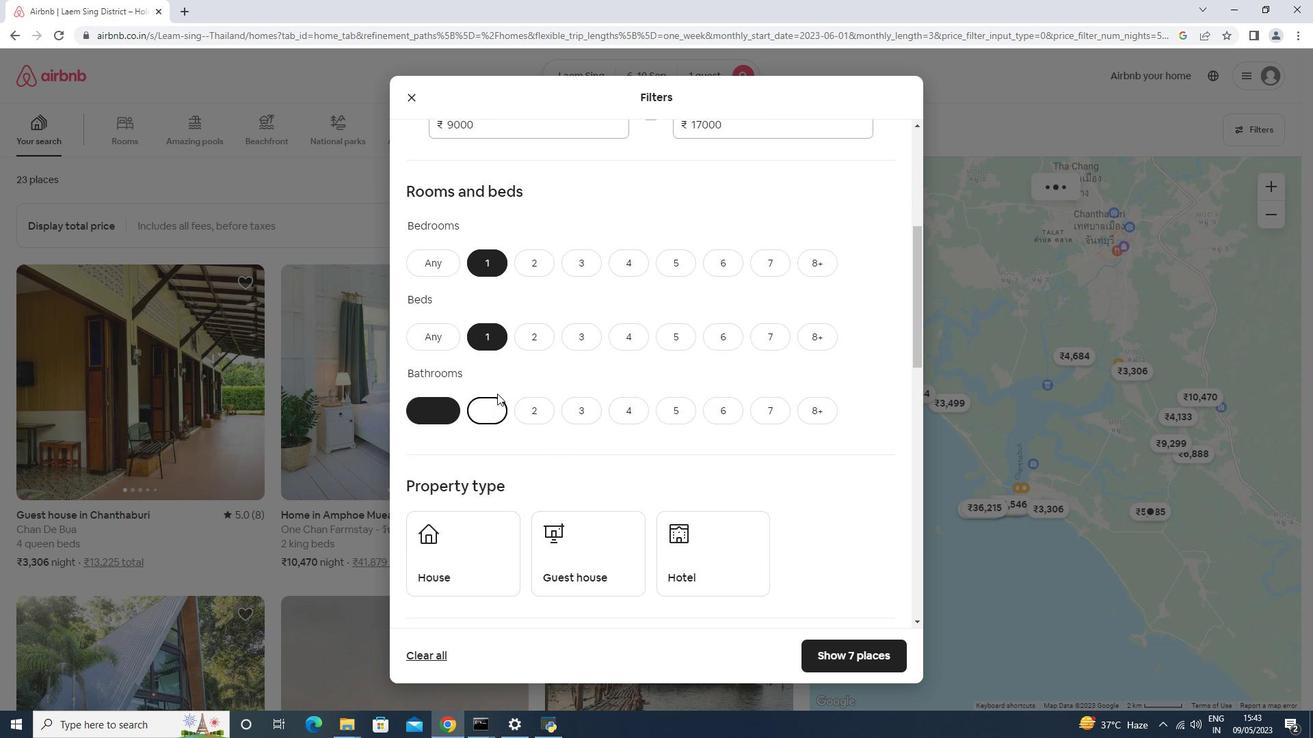 
Action: Mouse scrolled (500, 387) with delta (0, 0)
Screenshot: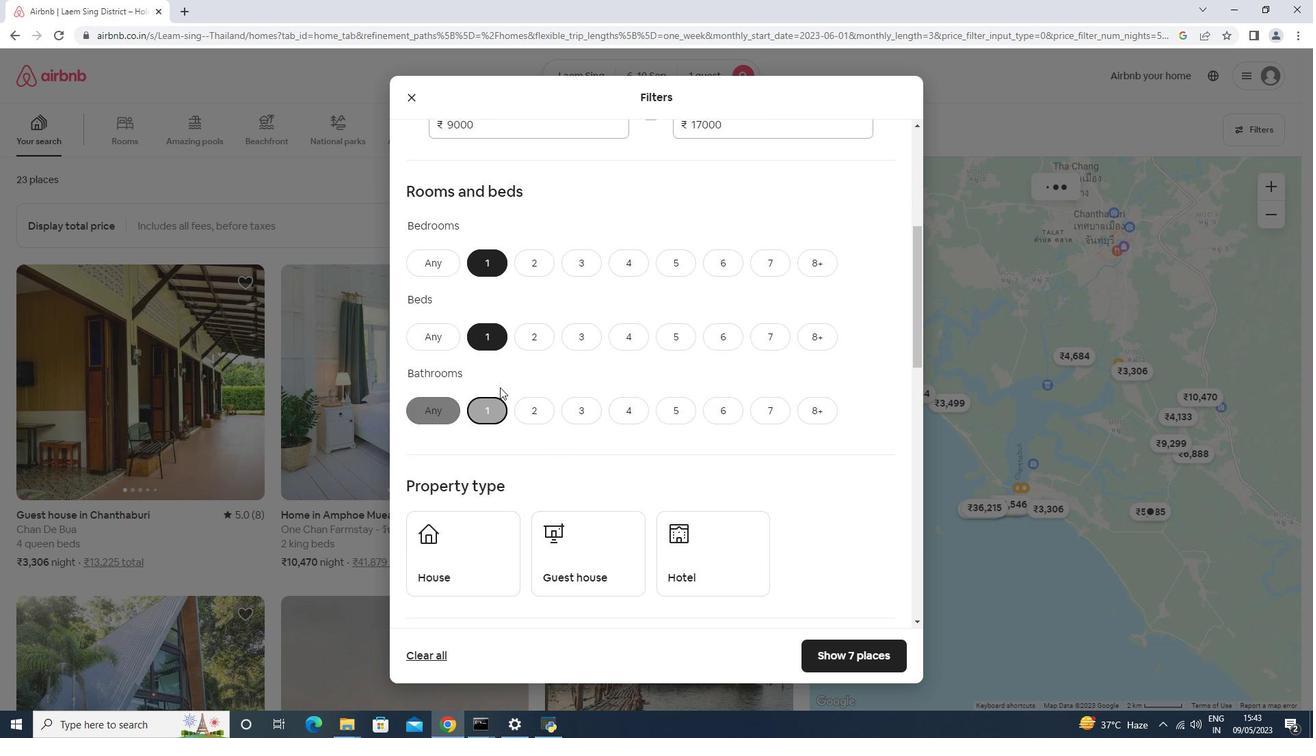 
Action: Mouse moved to (467, 307)
Screenshot: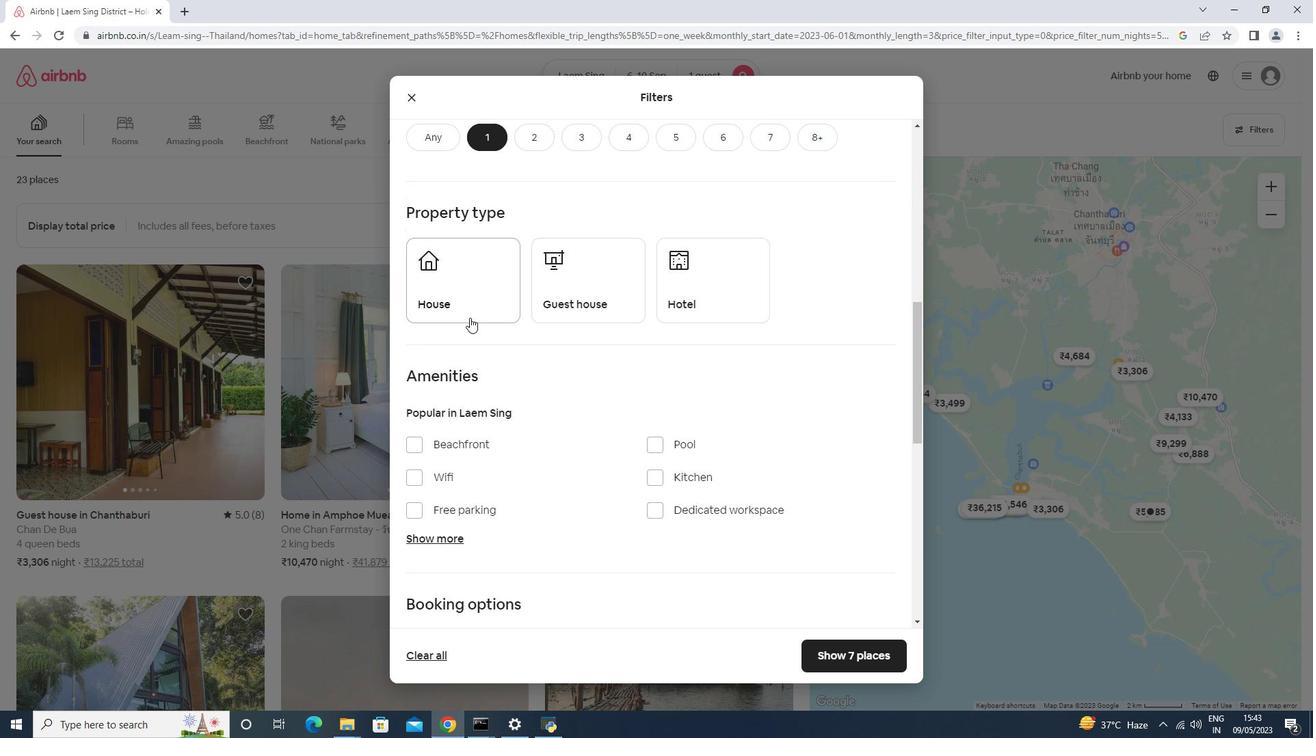 
Action: Mouse pressed left at (467, 307)
Screenshot: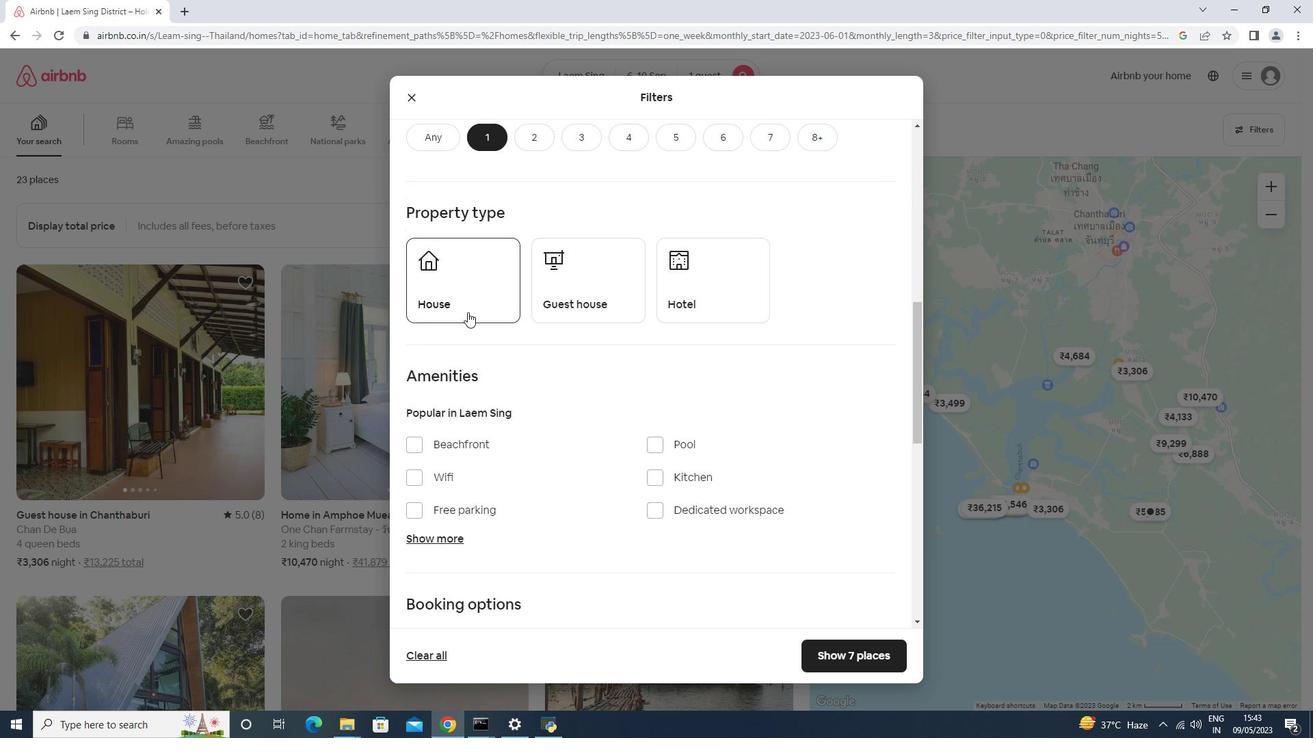 
Action: Mouse moved to (587, 298)
Screenshot: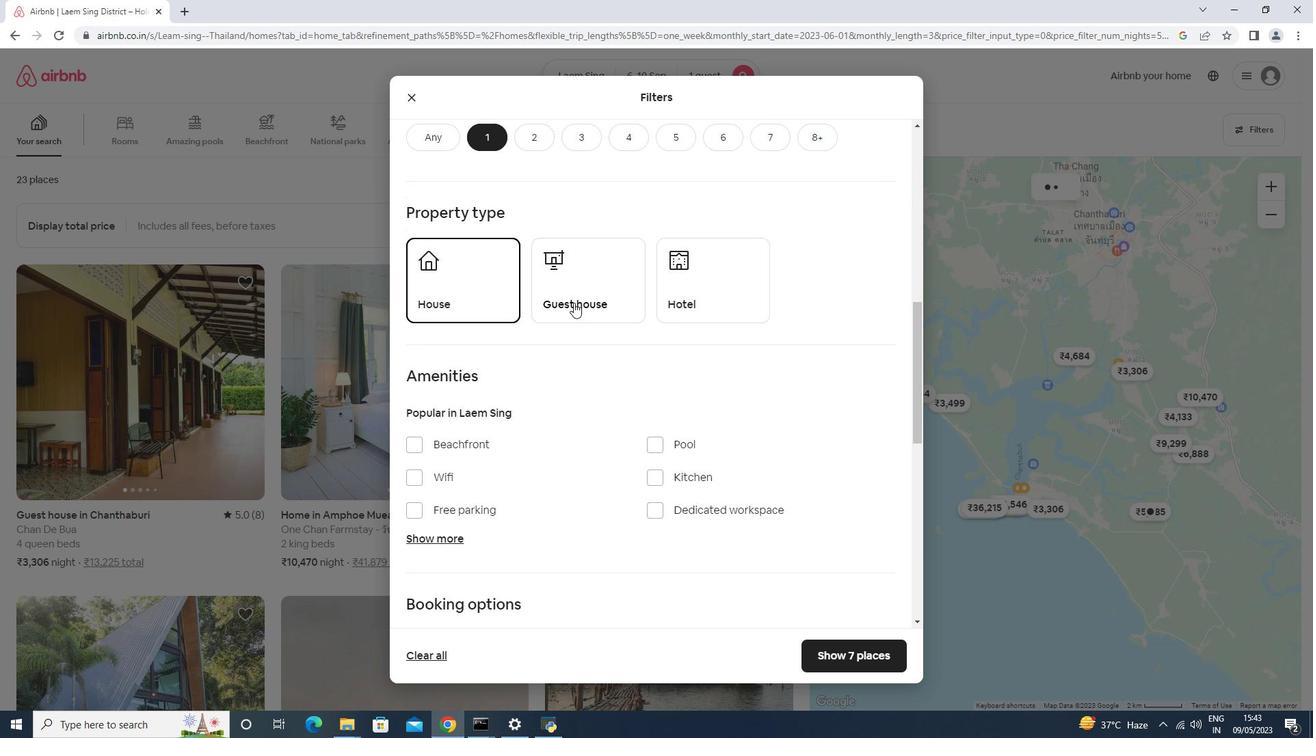 
Action: Mouse pressed left at (587, 298)
Screenshot: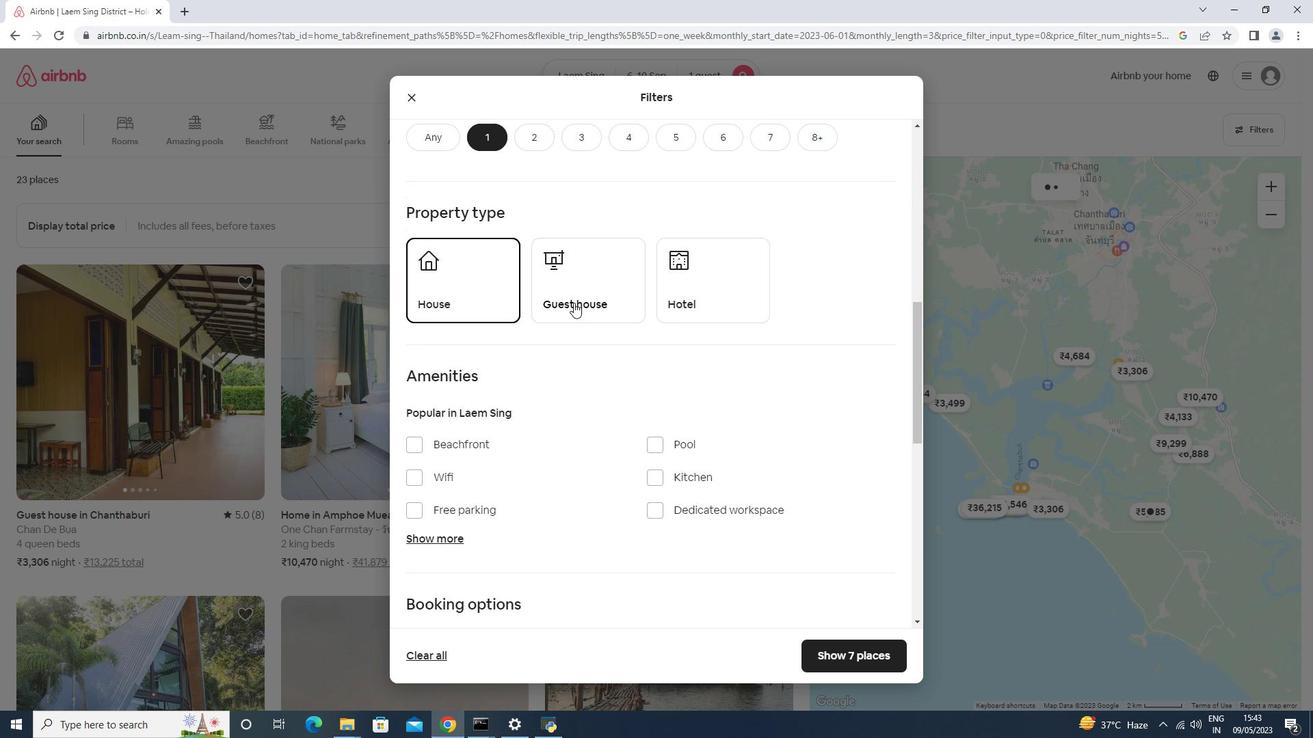 
Action: Mouse moved to (730, 273)
Screenshot: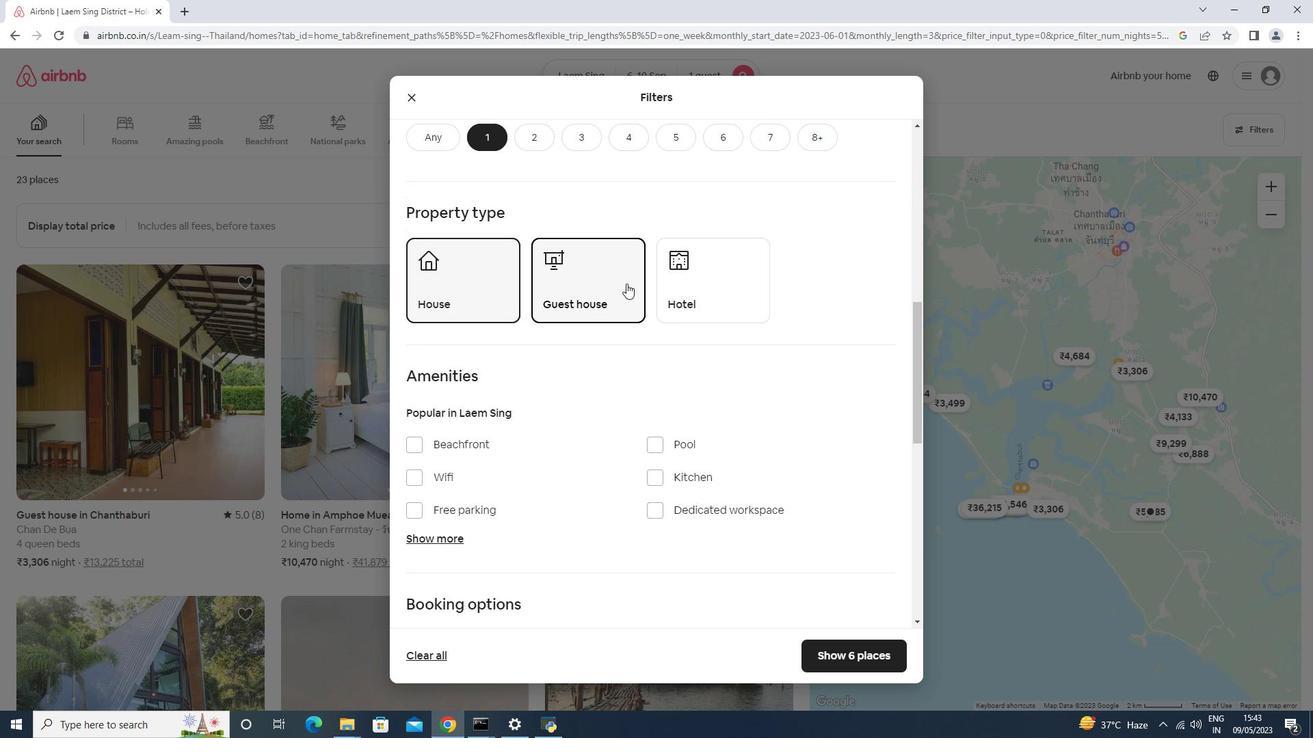 
Action: Mouse pressed left at (730, 273)
Screenshot: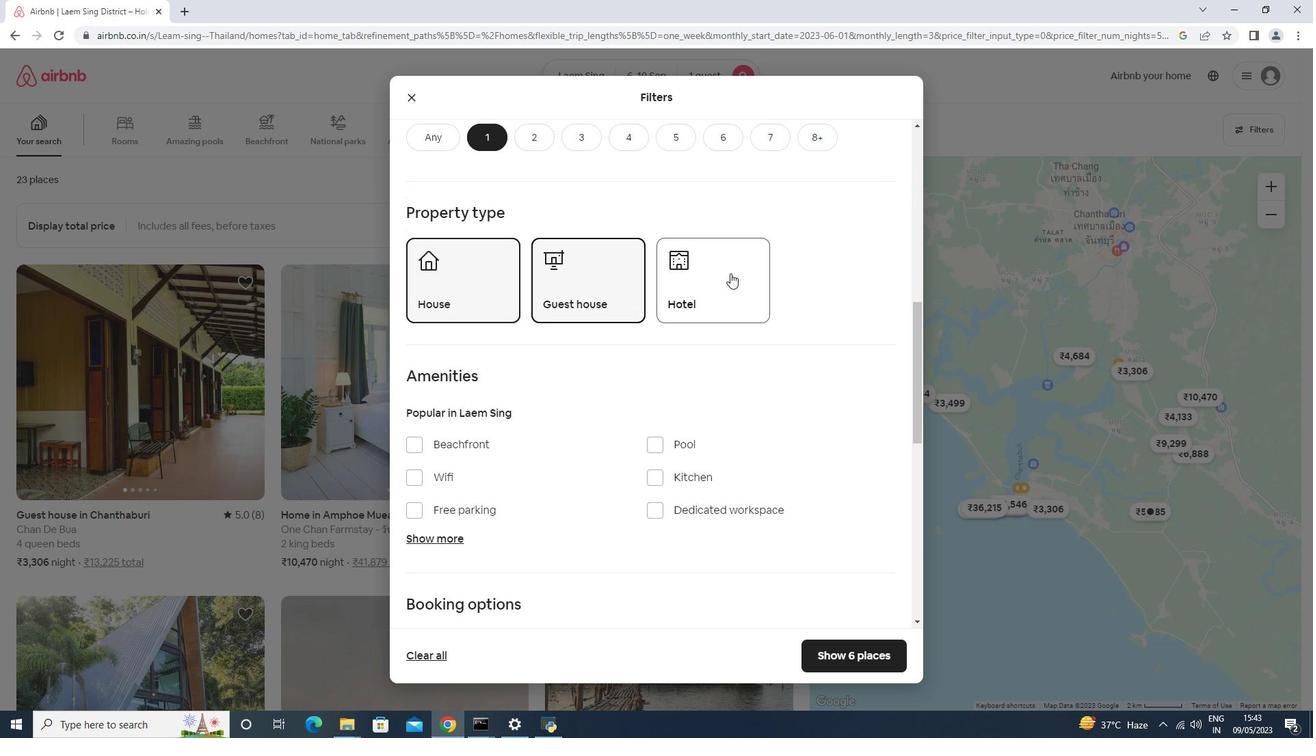 
Action: Mouse moved to (727, 275)
Screenshot: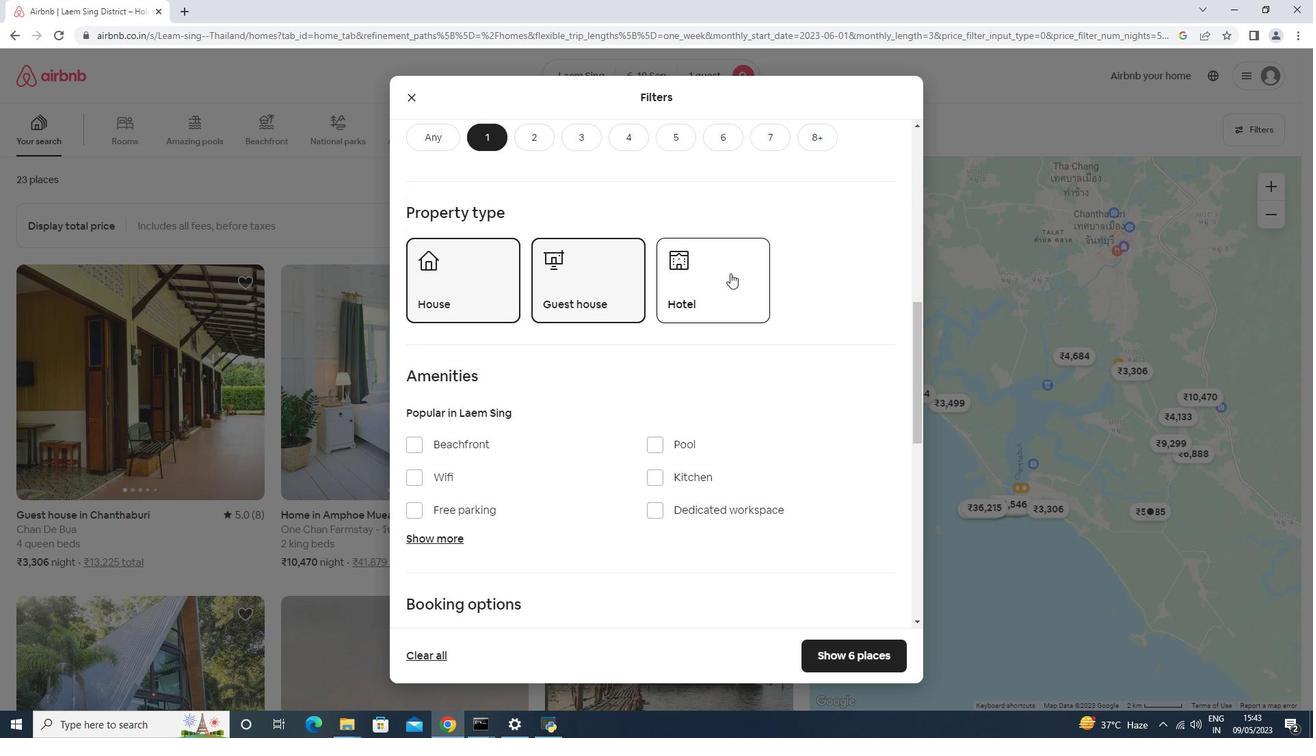 
Action: Mouse scrolled (727, 274) with delta (0, 0)
Screenshot: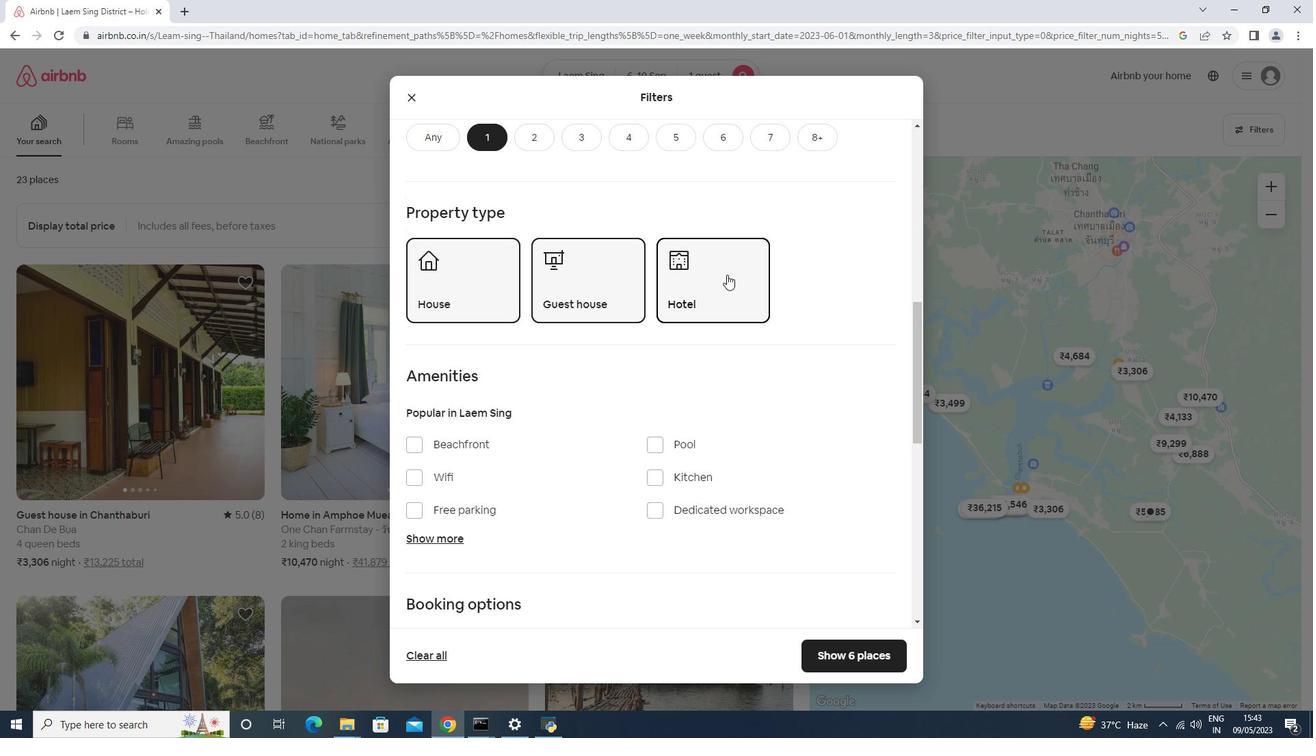 
Action: Mouse scrolled (727, 274) with delta (0, 0)
Screenshot: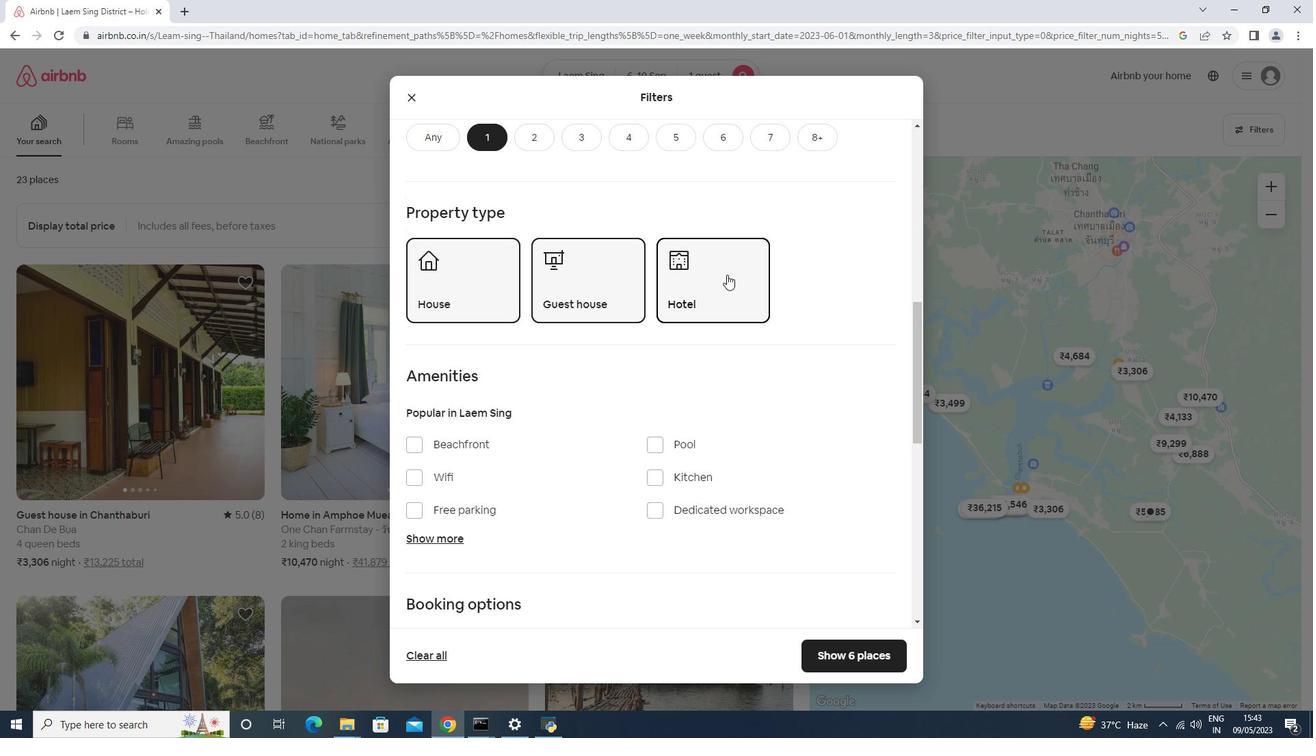 
Action: Mouse scrolled (727, 274) with delta (0, 0)
Screenshot: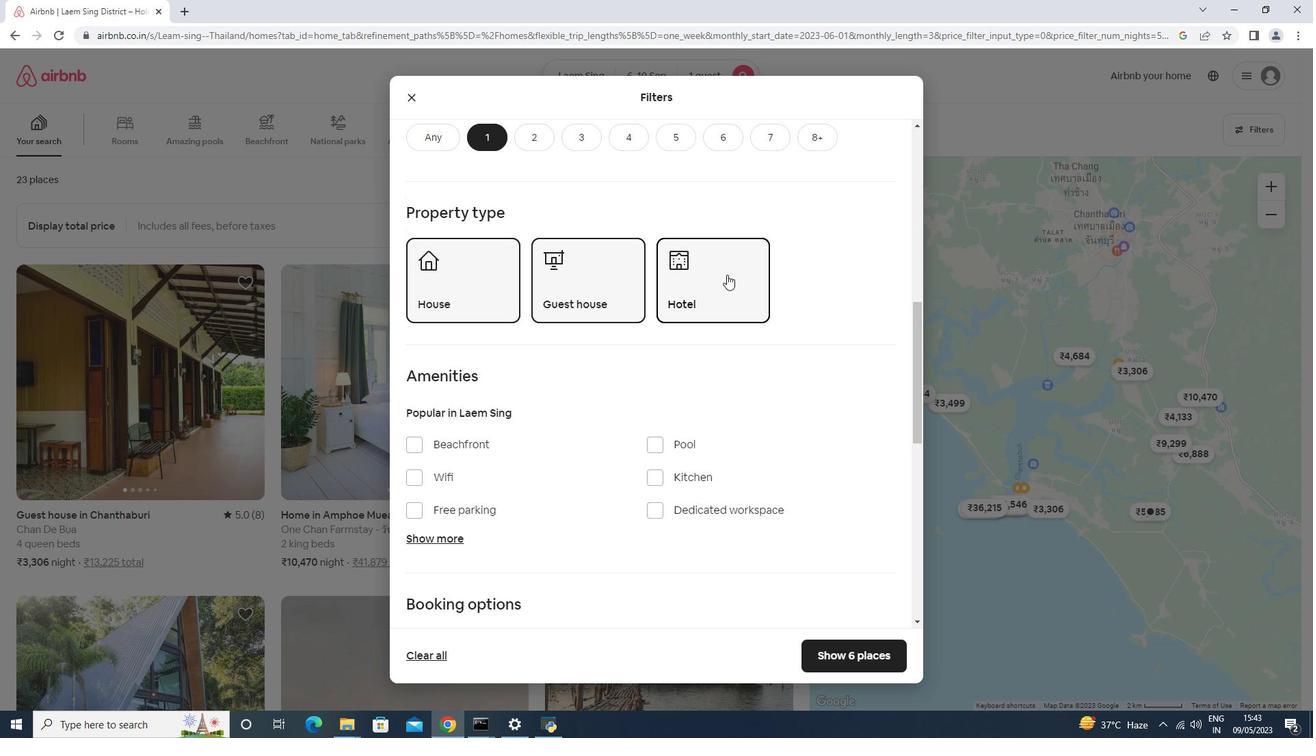 
Action: Mouse scrolled (727, 274) with delta (0, 0)
Screenshot: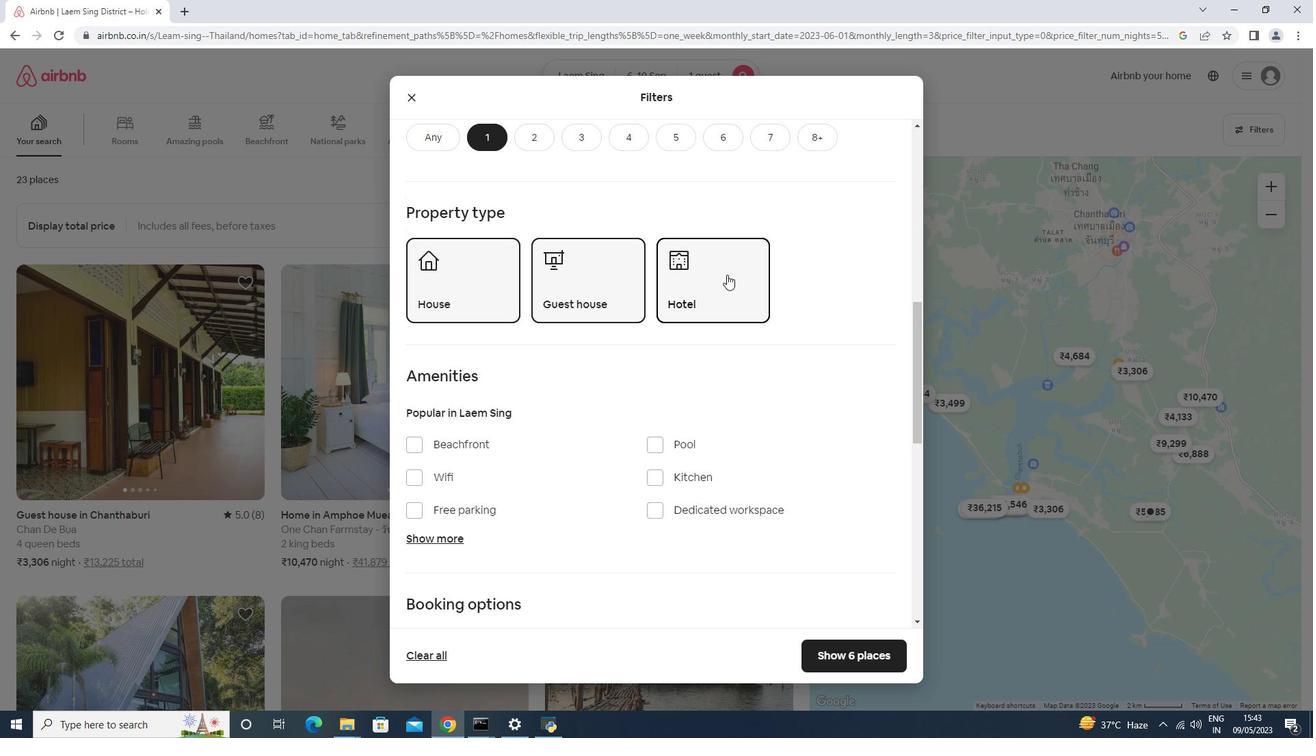 
Action: Mouse scrolled (727, 274) with delta (0, 0)
Screenshot: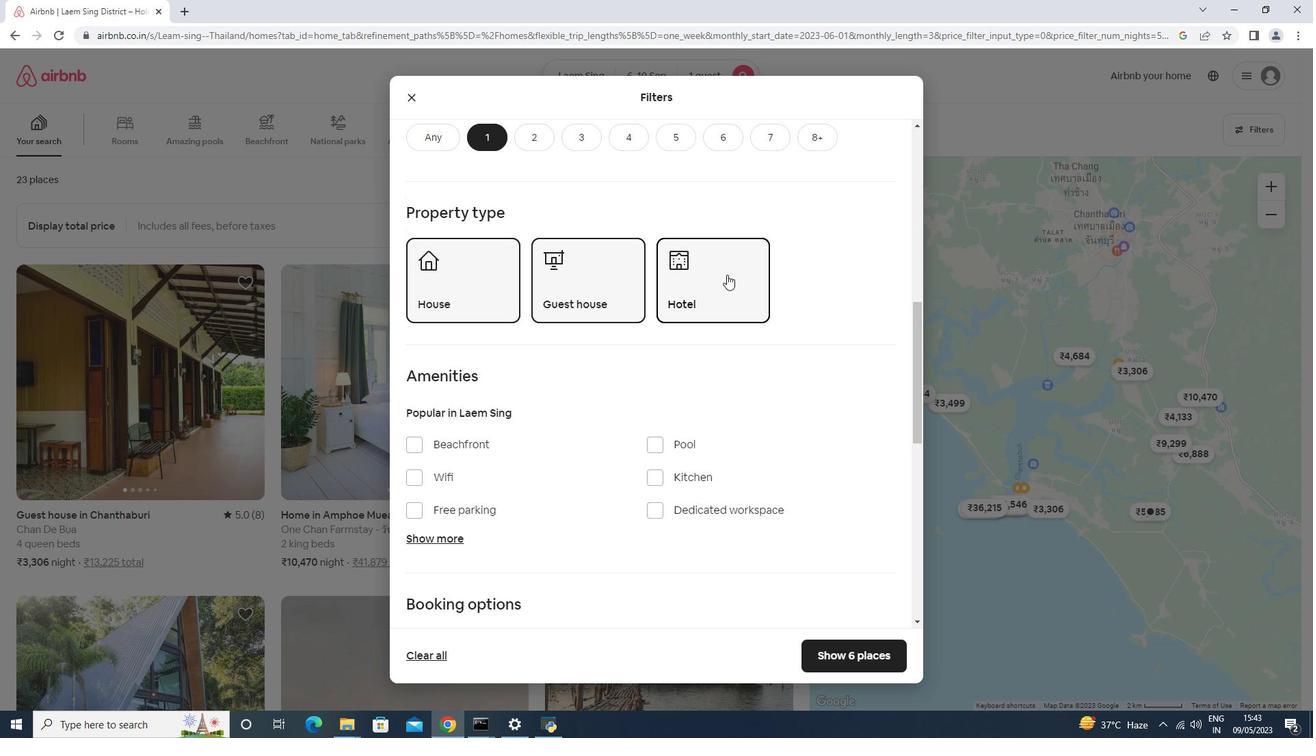 
Action: Mouse moved to (863, 347)
Screenshot: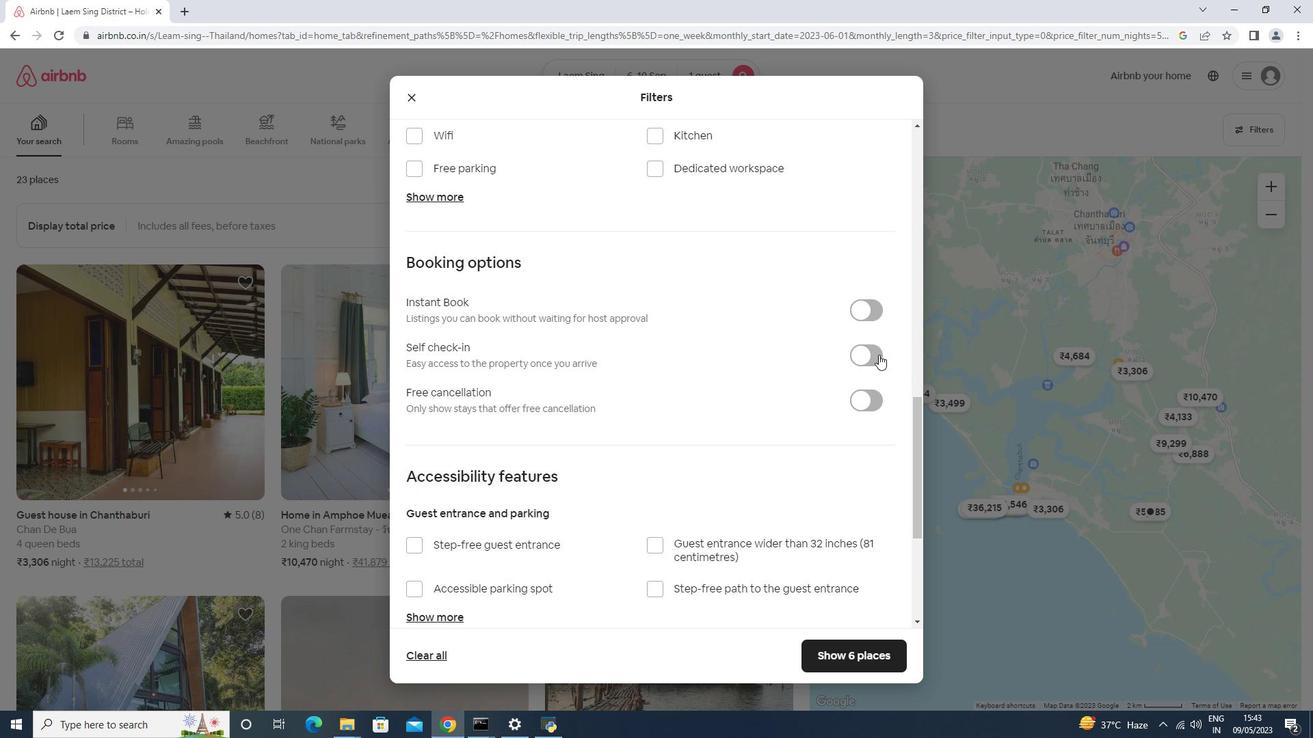 
Action: Mouse pressed left at (863, 347)
Screenshot: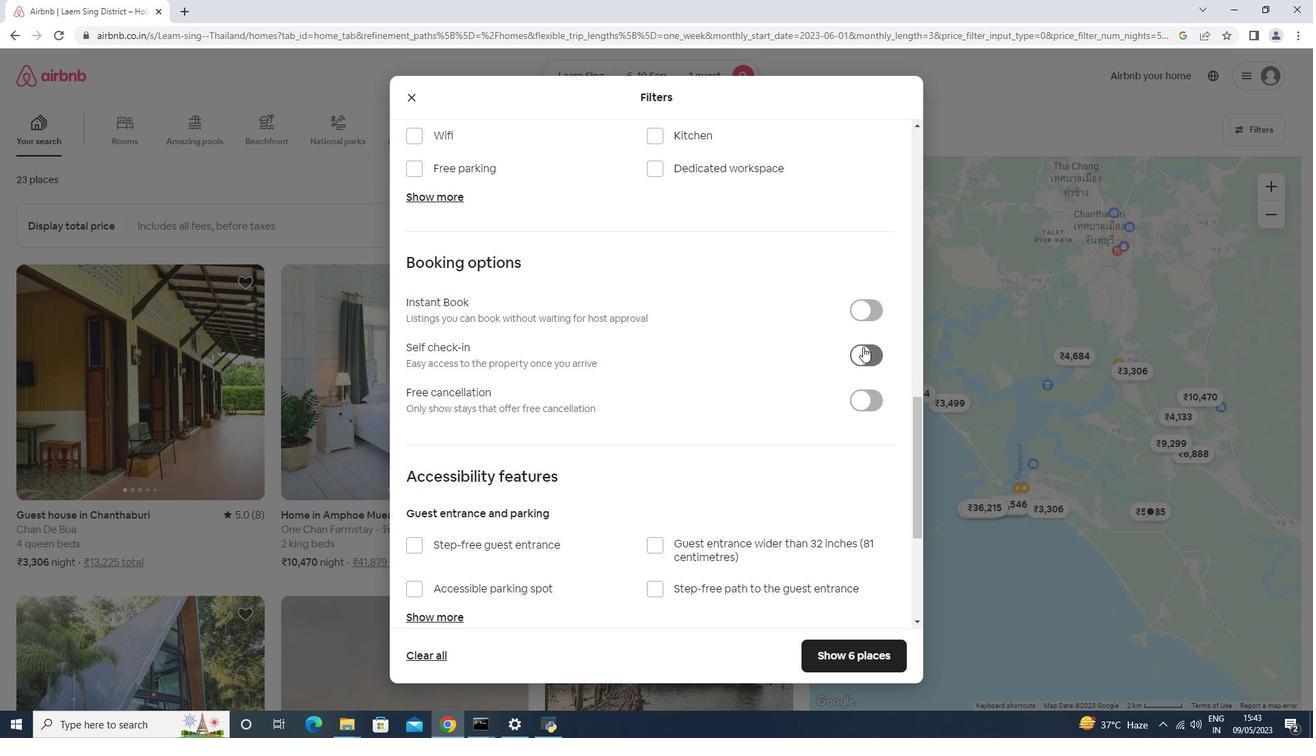 
Action: Mouse scrolled (863, 346) with delta (0, 0)
Screenshot: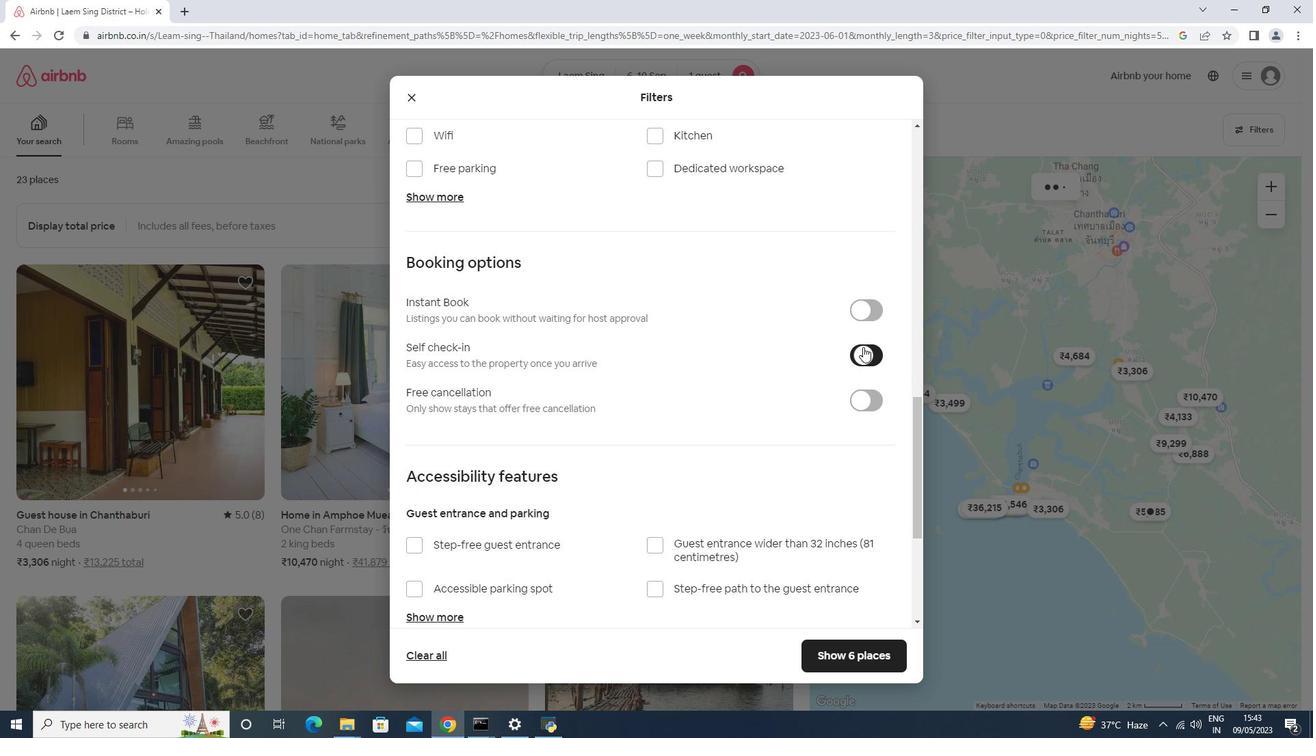 
Action: Mouse scrolled (863, 346) with delta (0, 0)
Screenshot: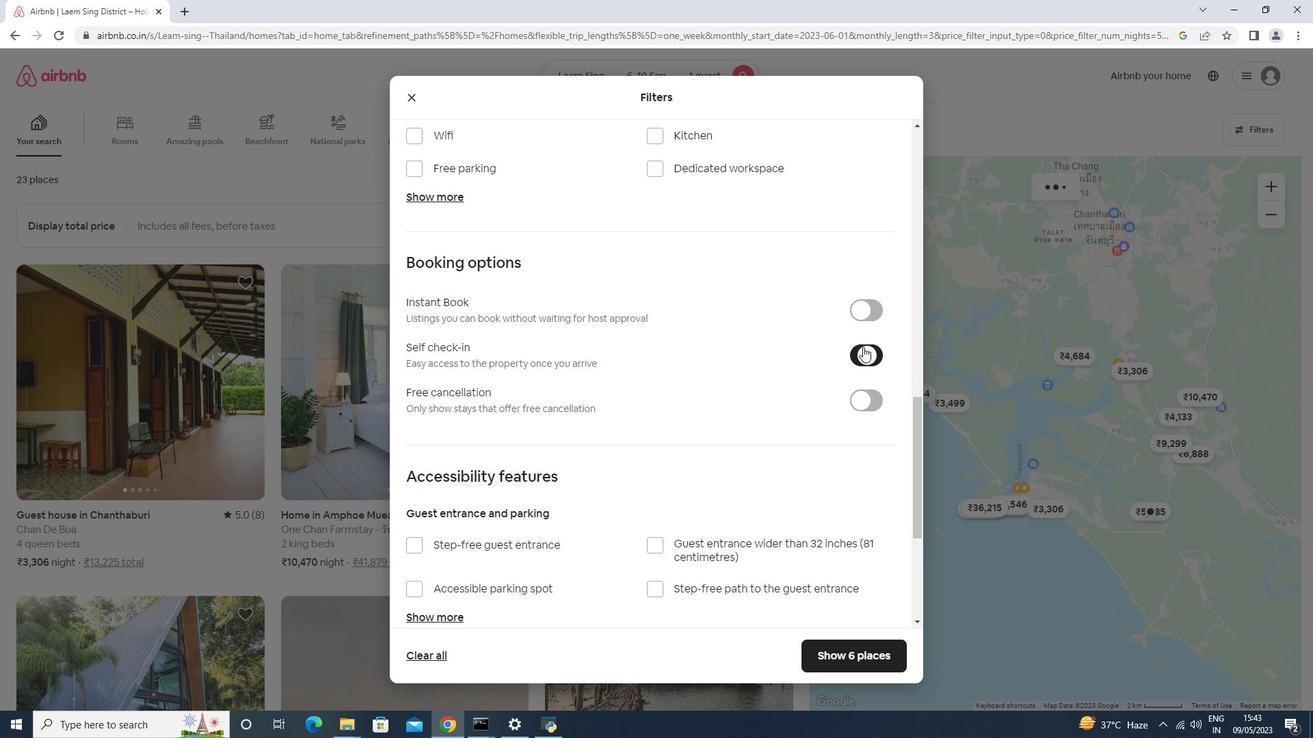 
Action: Mouse scrolled (863, 346) with delta (0, 0)
Screenshot: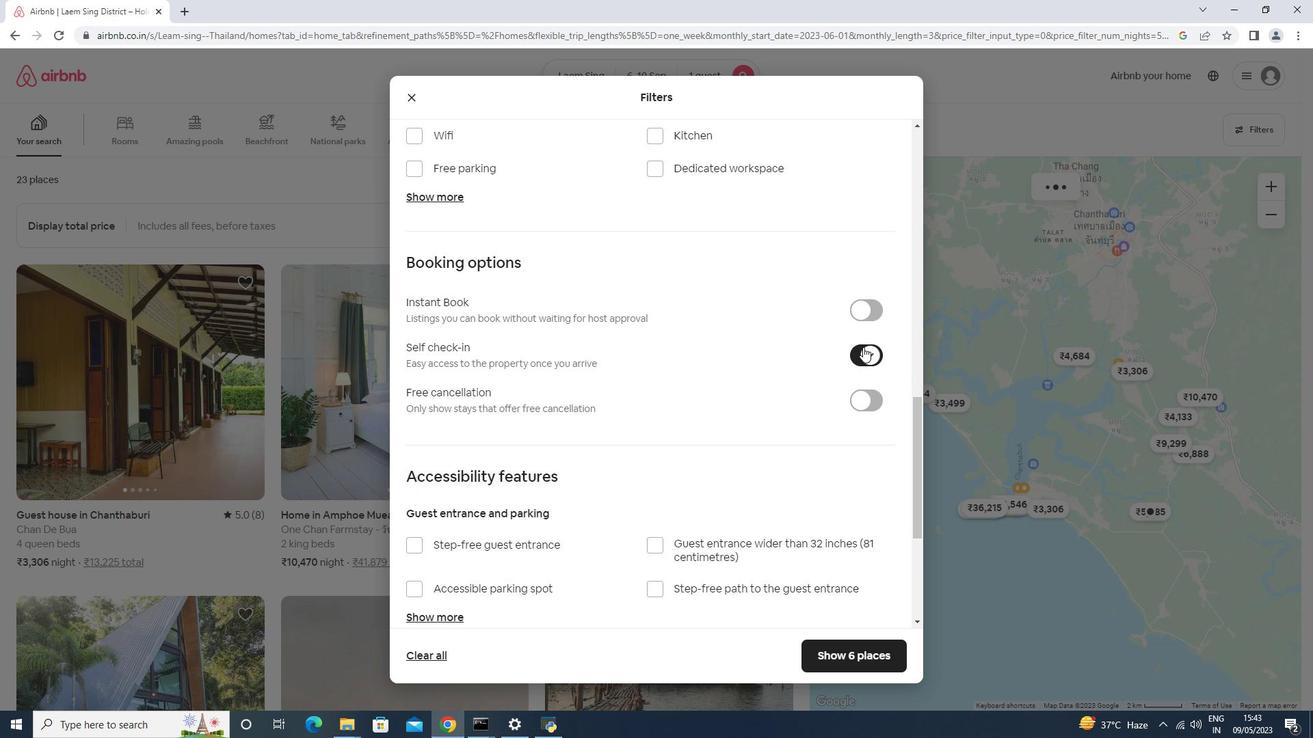 
Action: Mouse scrolled (863, 346) with delta (0, 0)
Screenshot: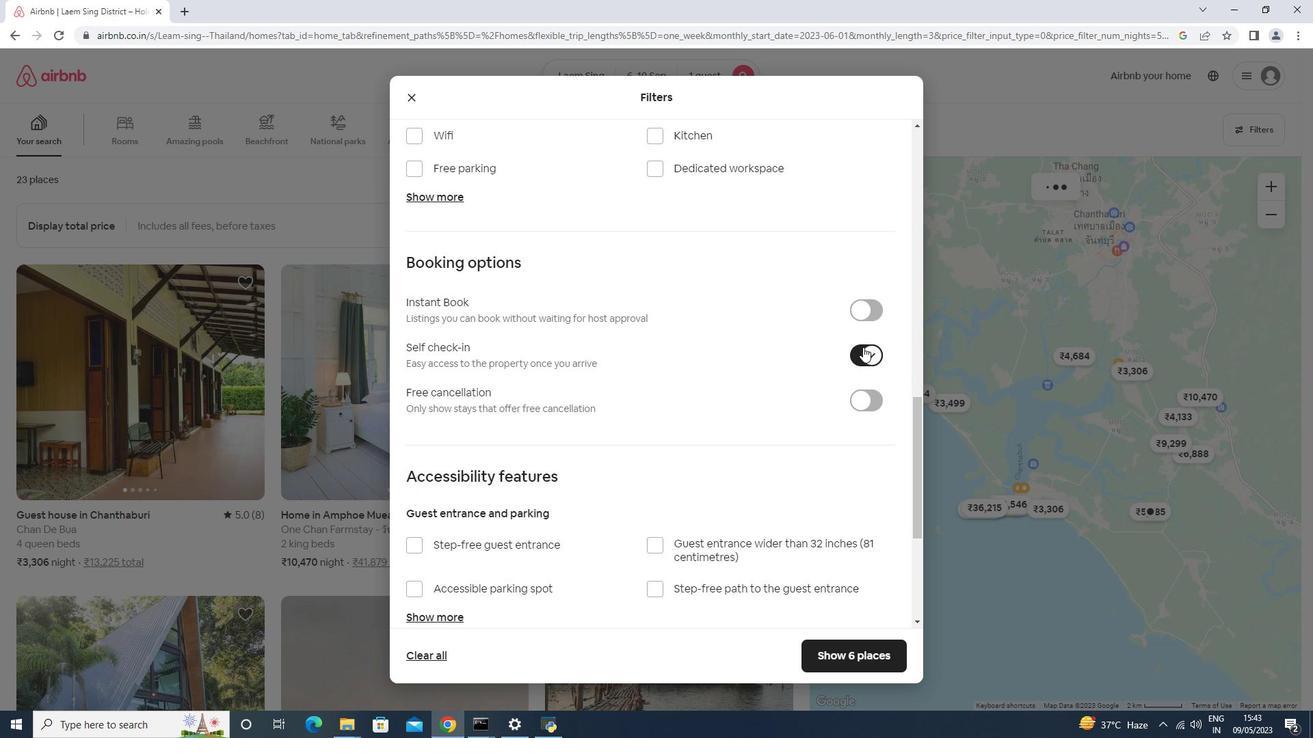 
Action: Mouse scrolled (863, 346) with delta (0, 0)
Screenshot: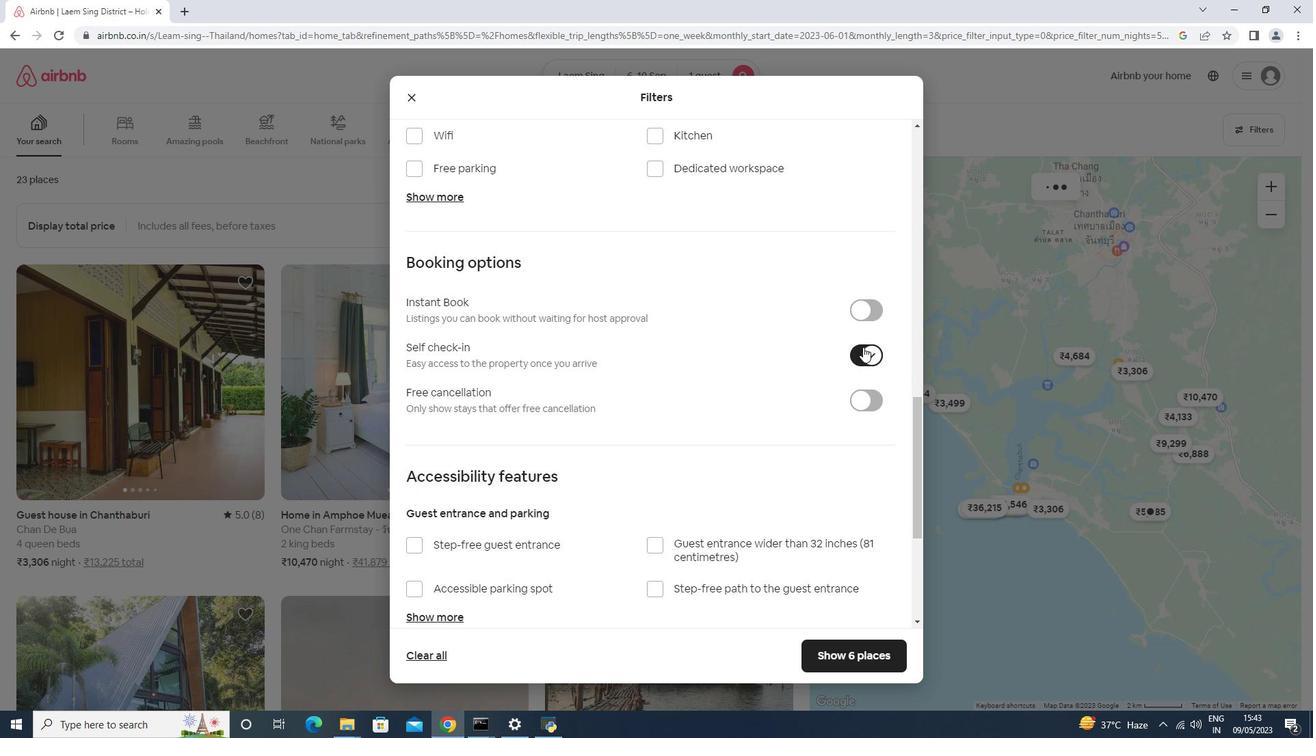 
Action: Mouse scrolled (863, 346) with delta (0, 0)
Screenshot: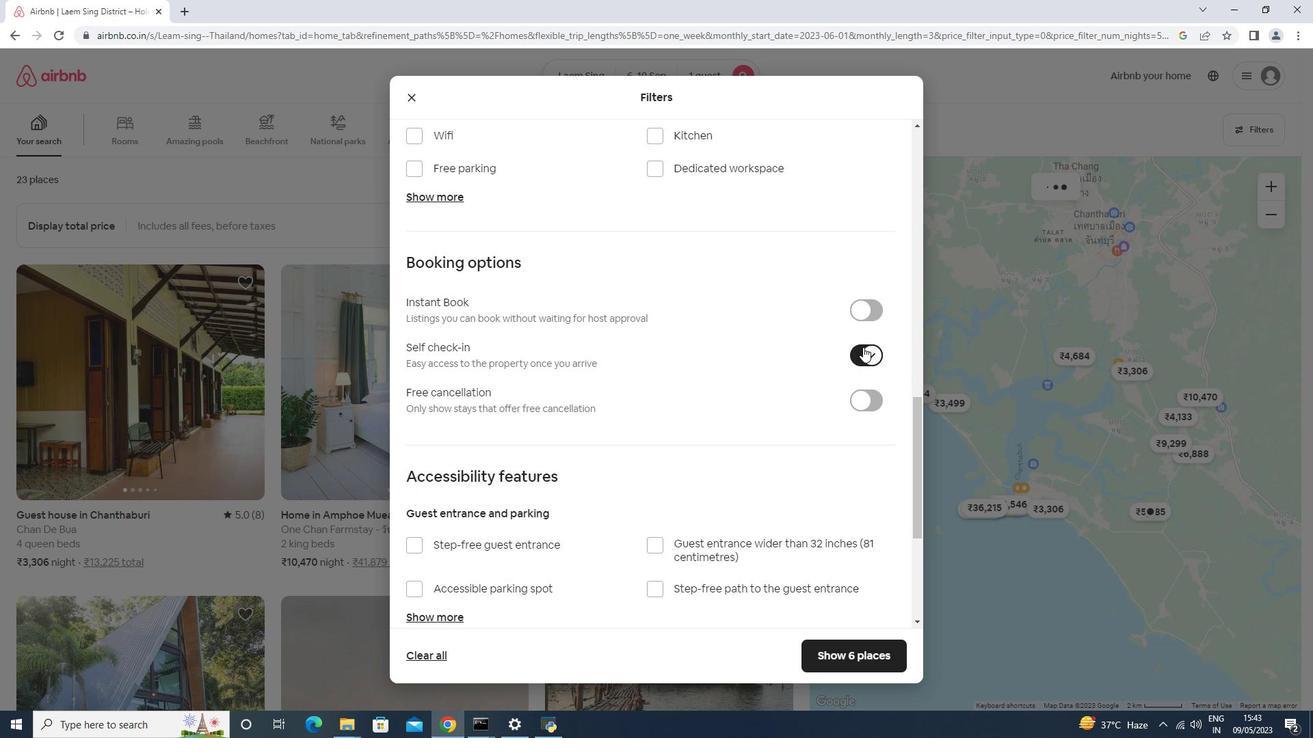 
Action: Mouse scrolled (863, 346) with delta (0, 0)
Screenshot: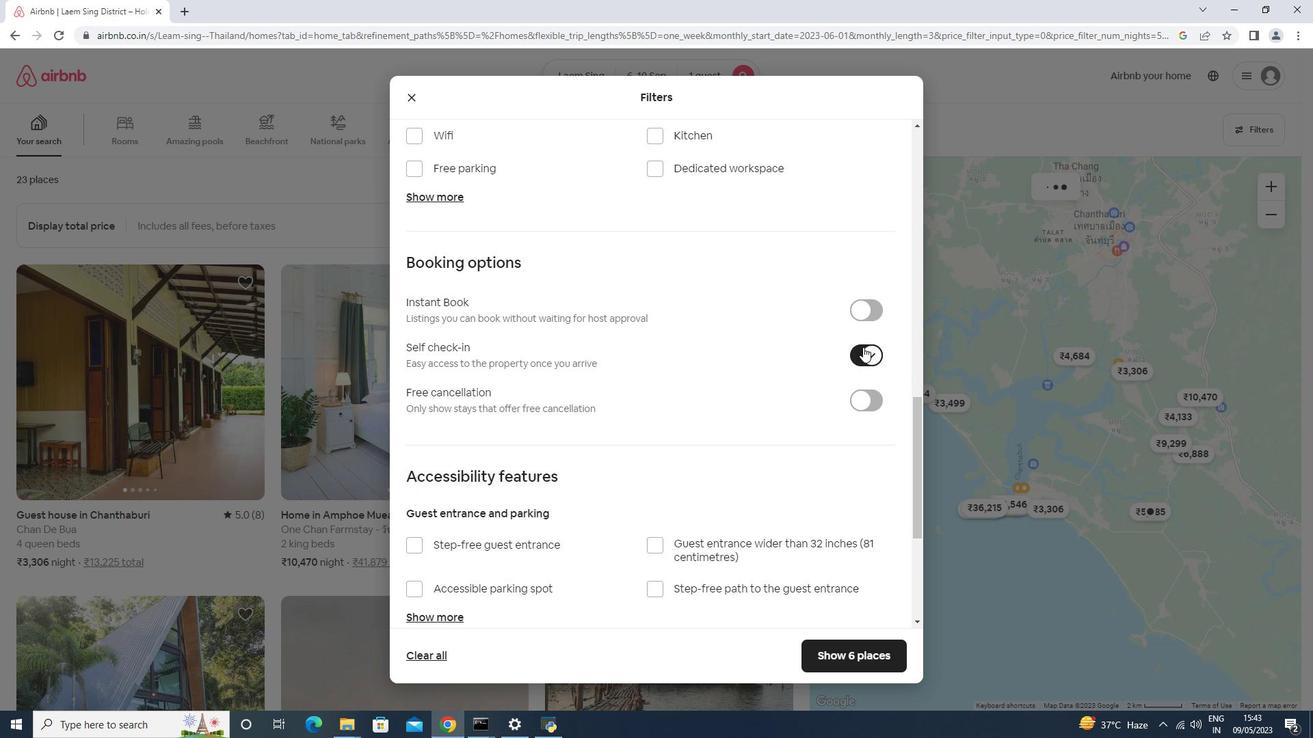 
Action: Mouse moved to (464, 583)
Screenshot: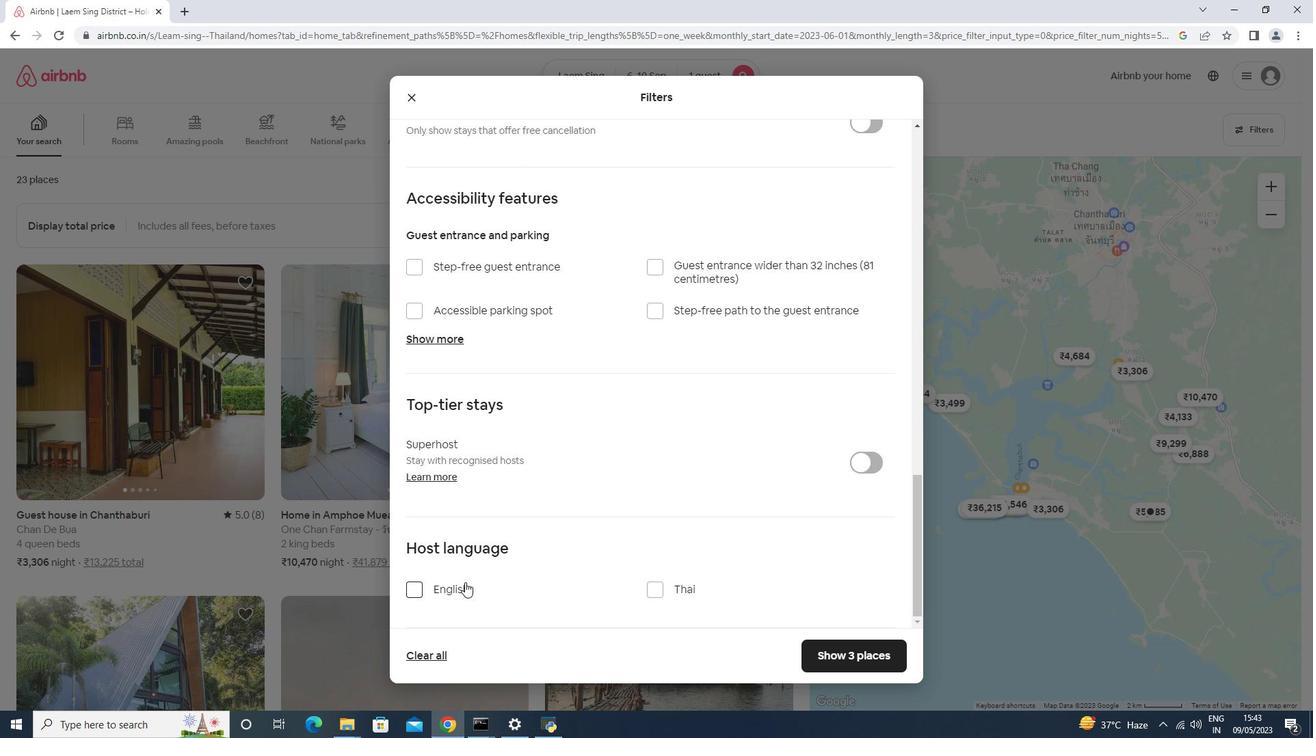 
Action: Mouse pressed left at (464, 583)
Screenshot: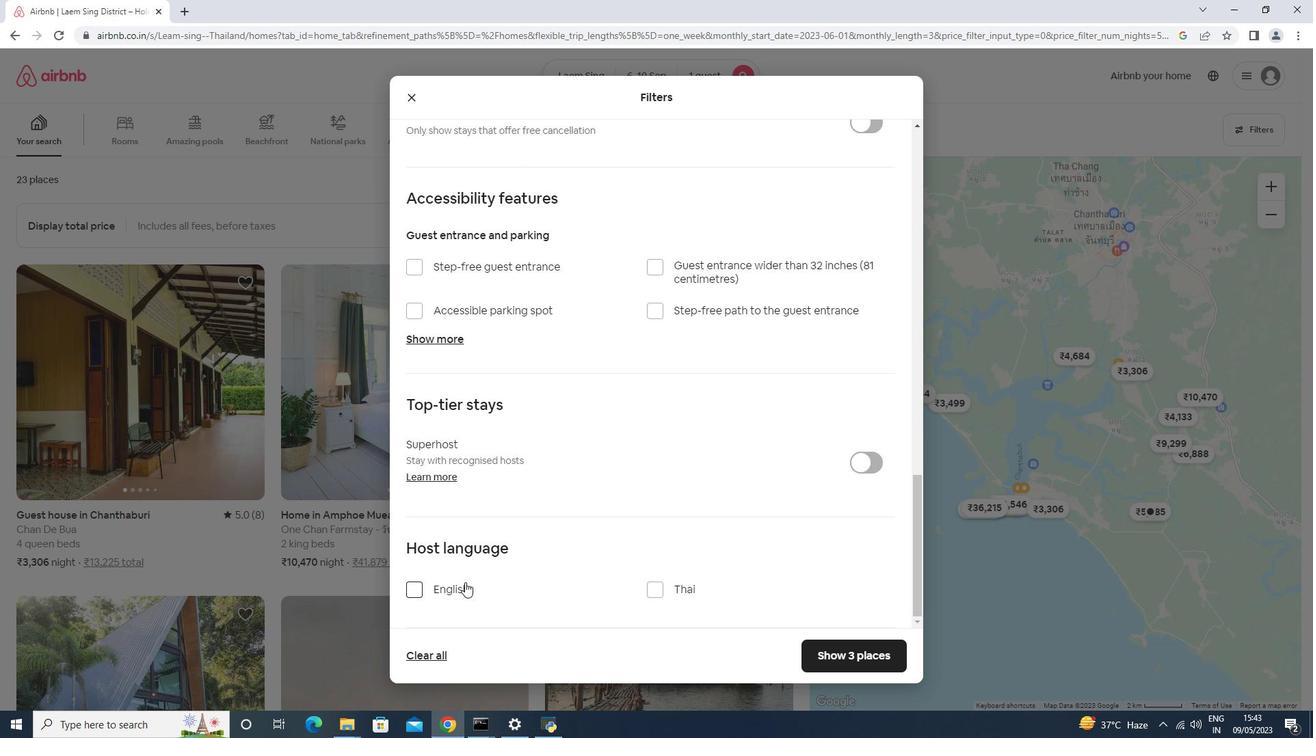 
Action: Mouse moved to (851, 651)
Screenshot: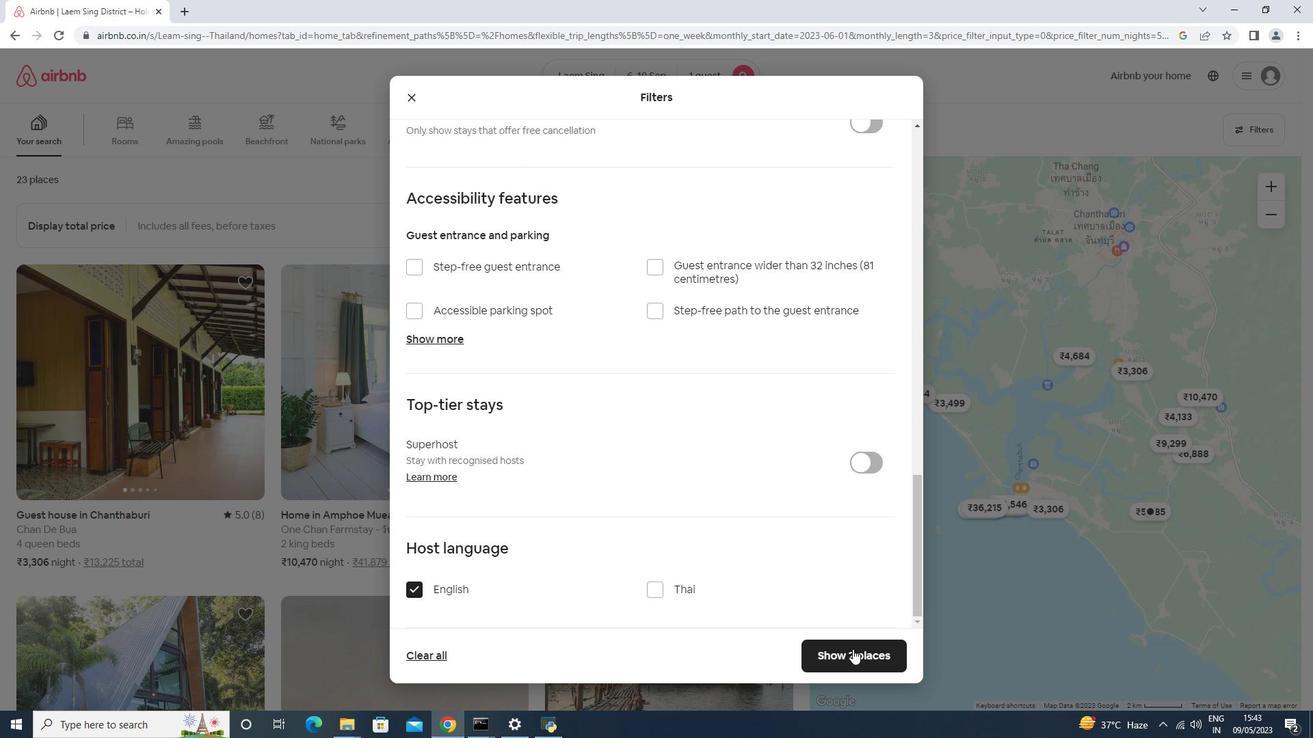 
Action: Mouse pressed left at (851, 651)
Screenshot: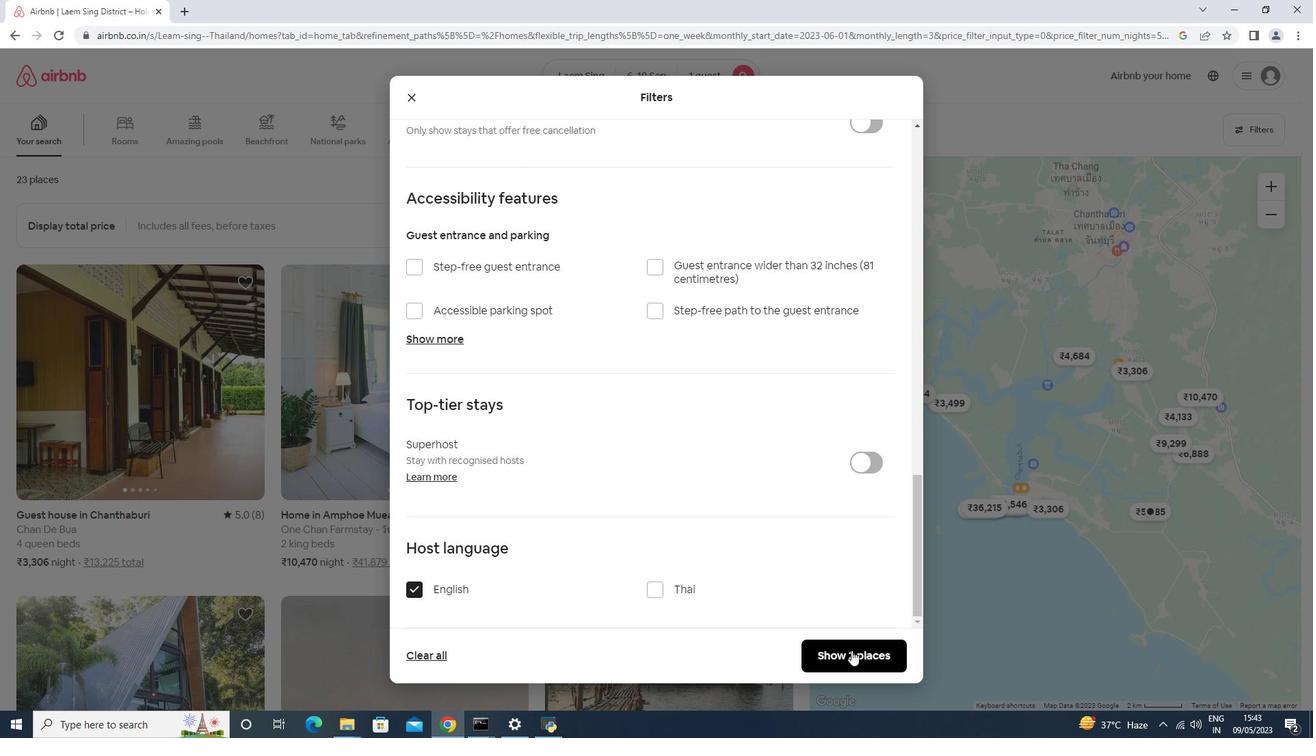 
Action: Mouse moved to (851, 651)
Screenshot: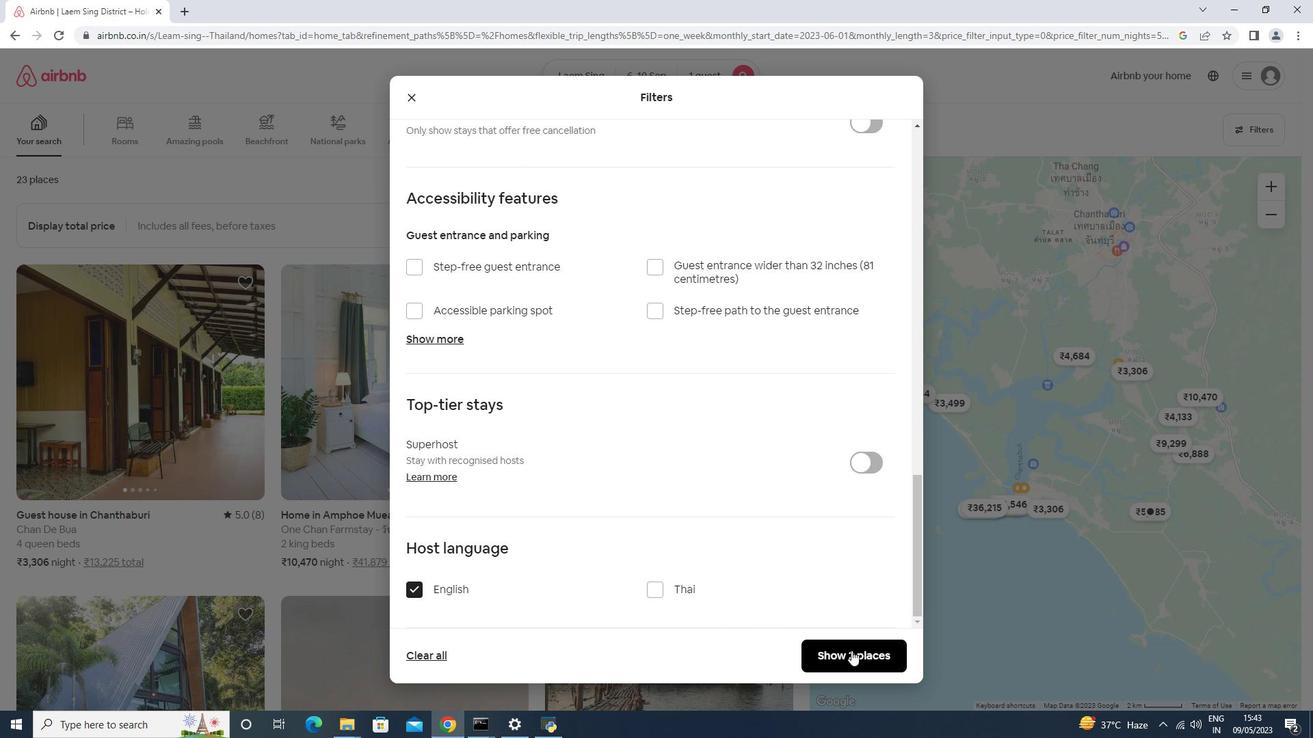 
